 Task: Send an email with the signature Ellie Thompson with the subject 'Job offer' and the message 'Could you please provide a breakdown of the pricing?' from softage.1@softage.net to softage.2@softage.net and softage.3@softage.net with an attached document Risk_management_plan.pdf
Action: Key pressed n
Screenshot: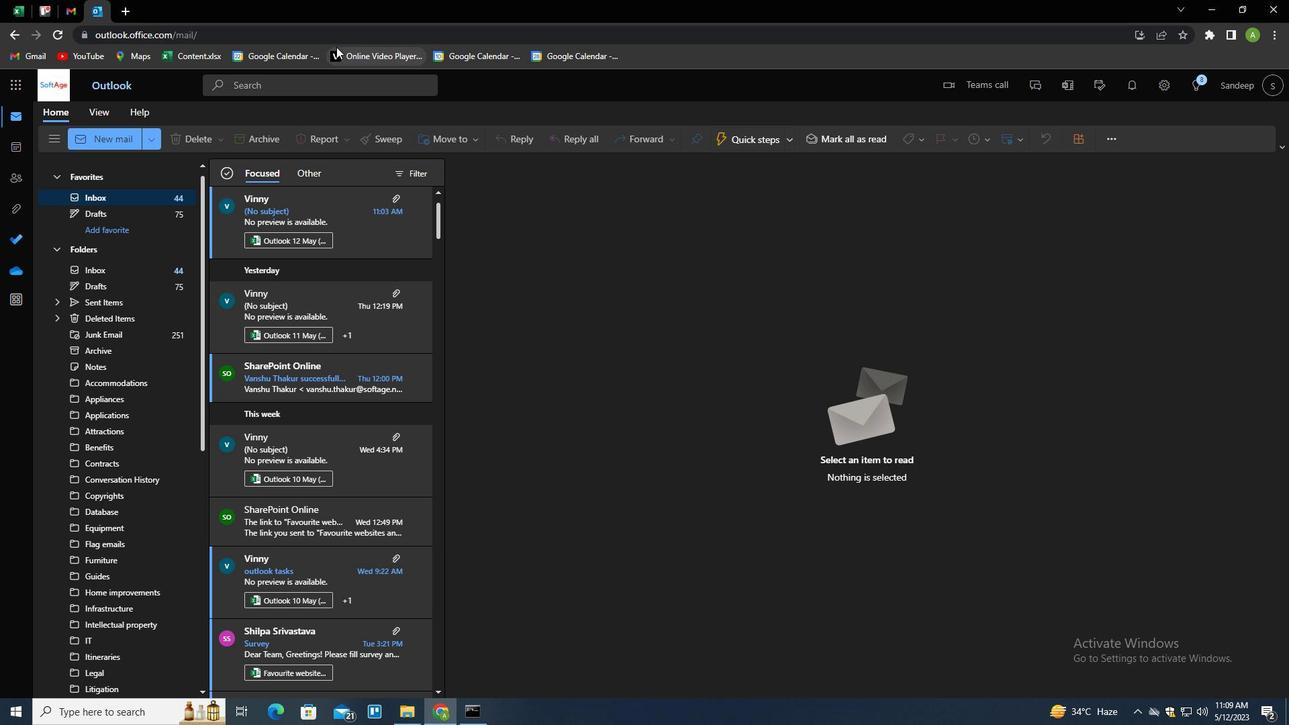 
Action: Mouse moved to (908, 141)
Screenshot: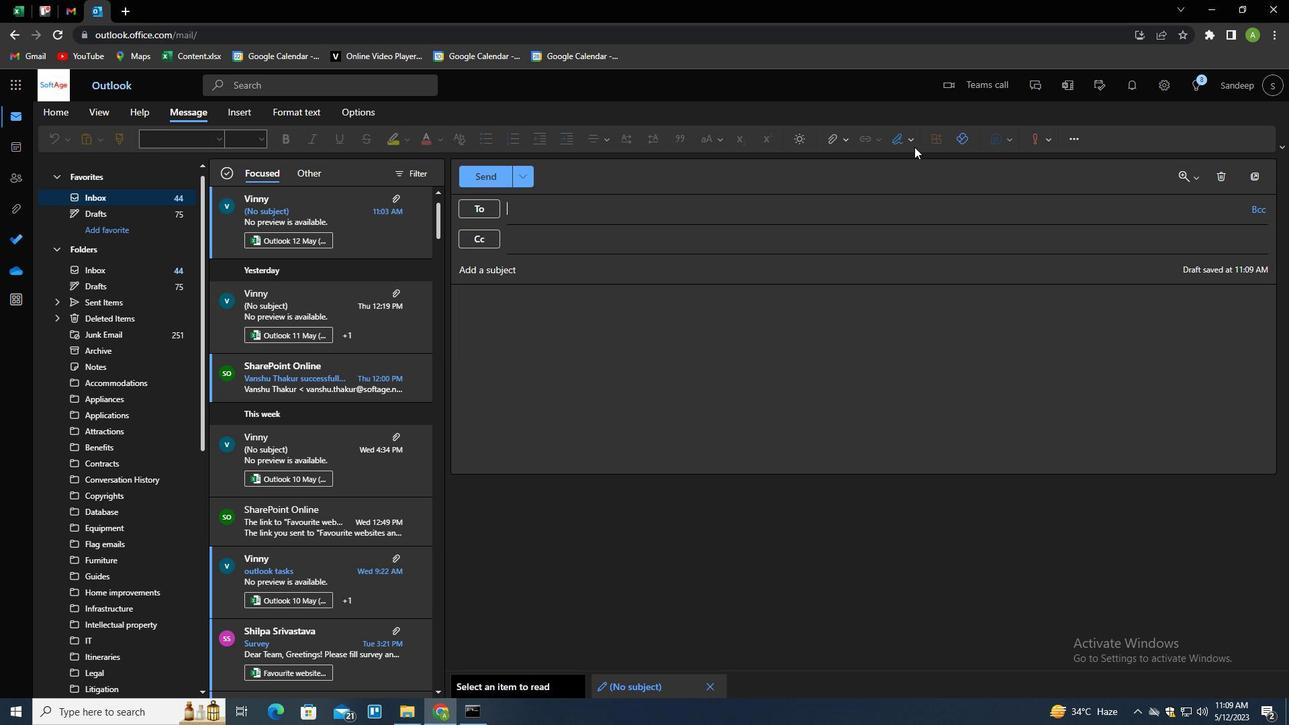 
Action: Mouse pressed left at (908, 141)
Screenshot: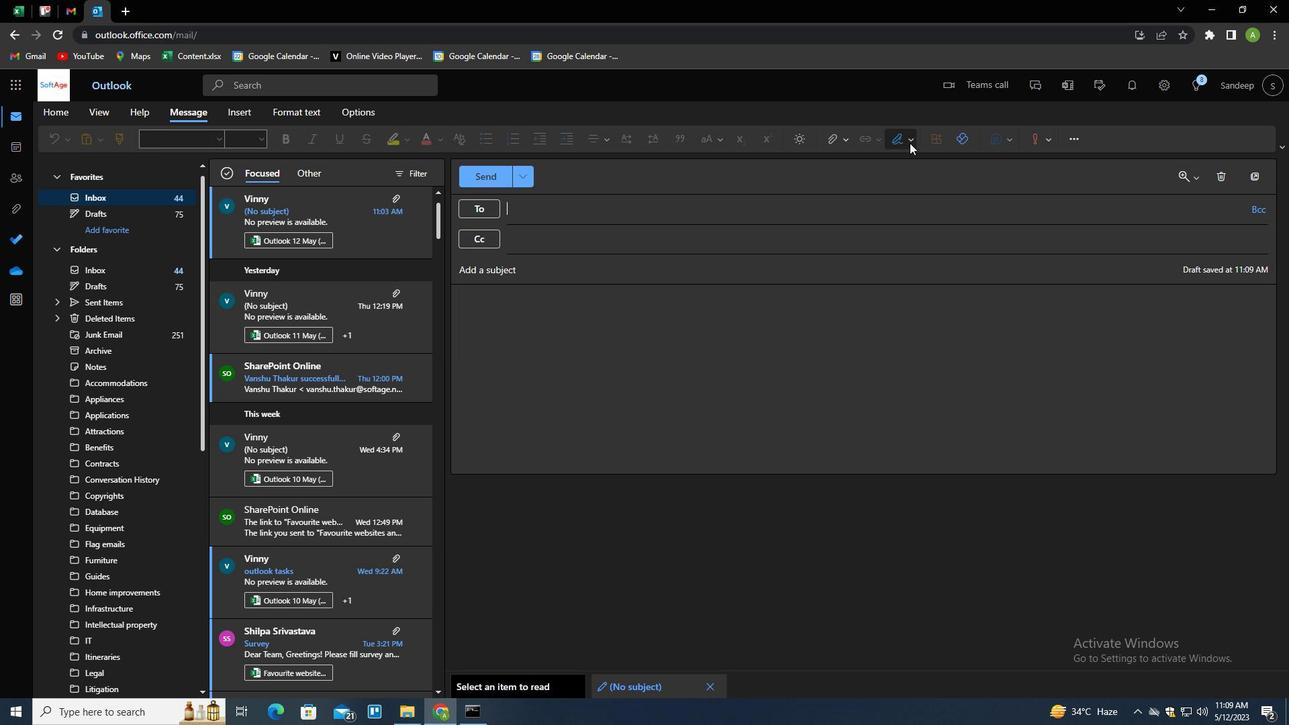 
Action: Mouse moved to (896, 190)
Screenshot: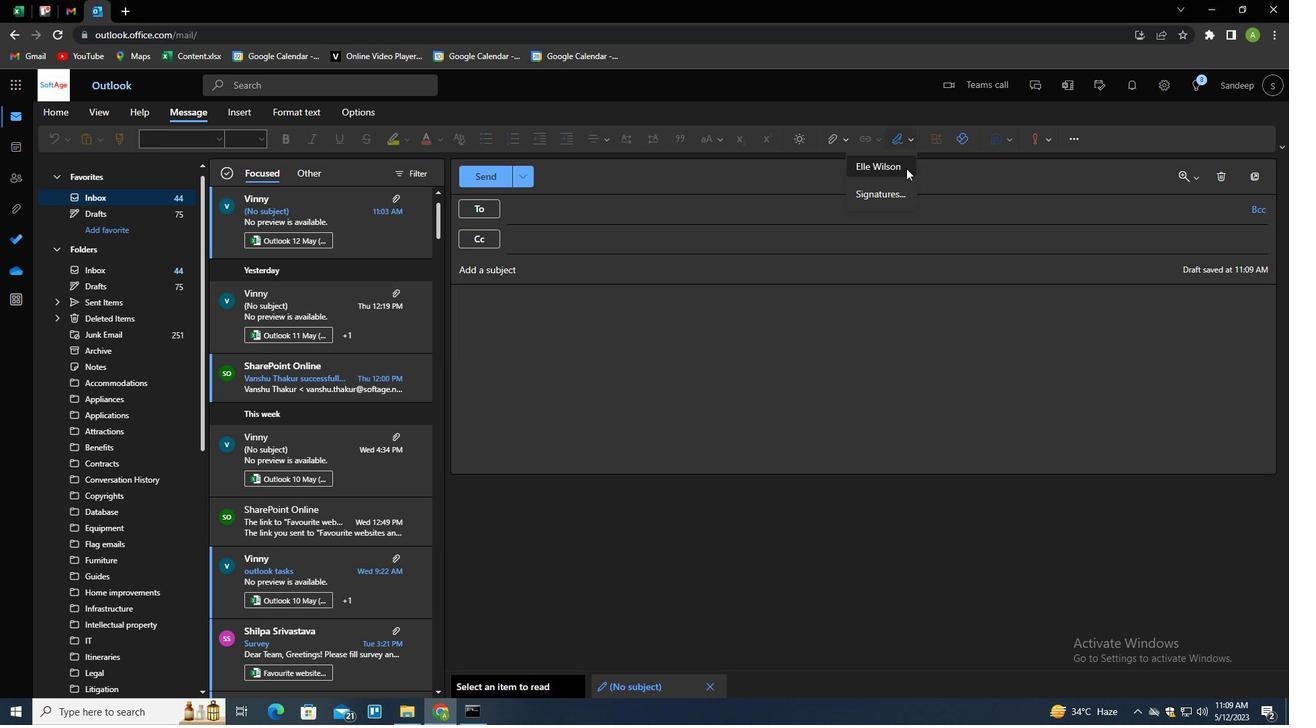 
Action: Mouse pressed left at (896, 190)
Screenshot: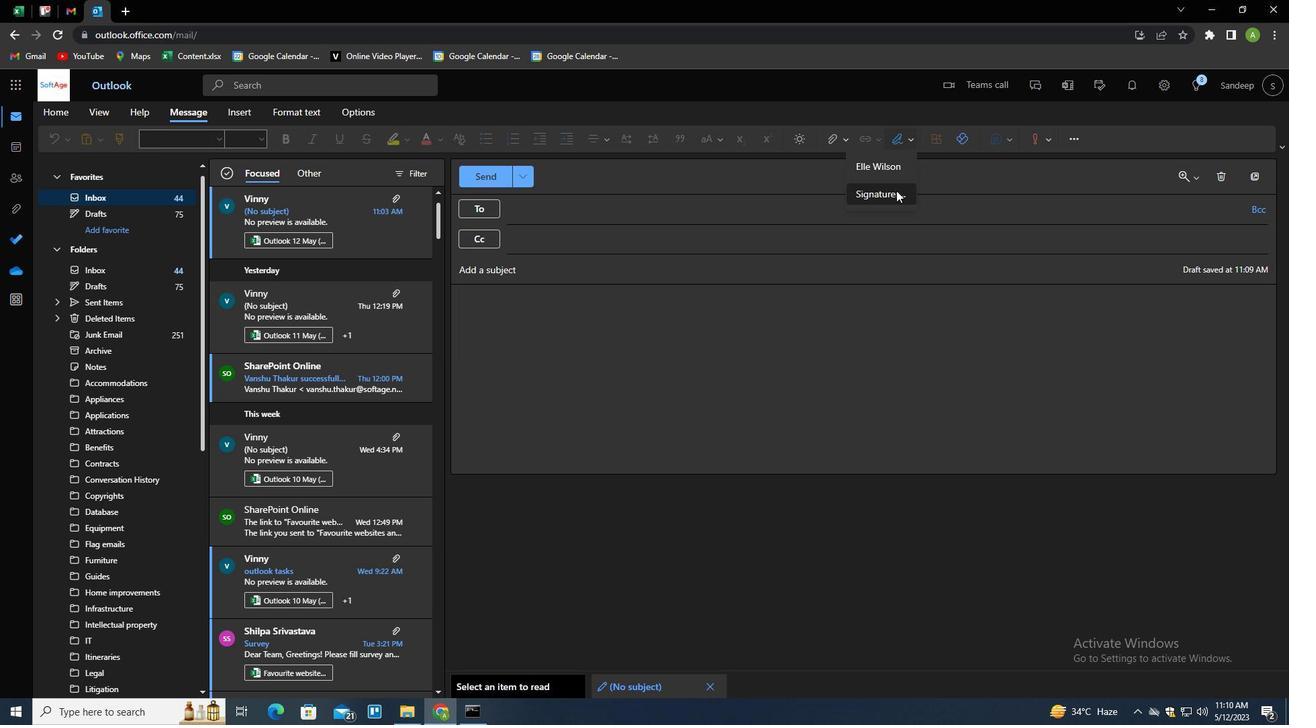 
Action: Mouse moved to (916, 249)
Screenshot: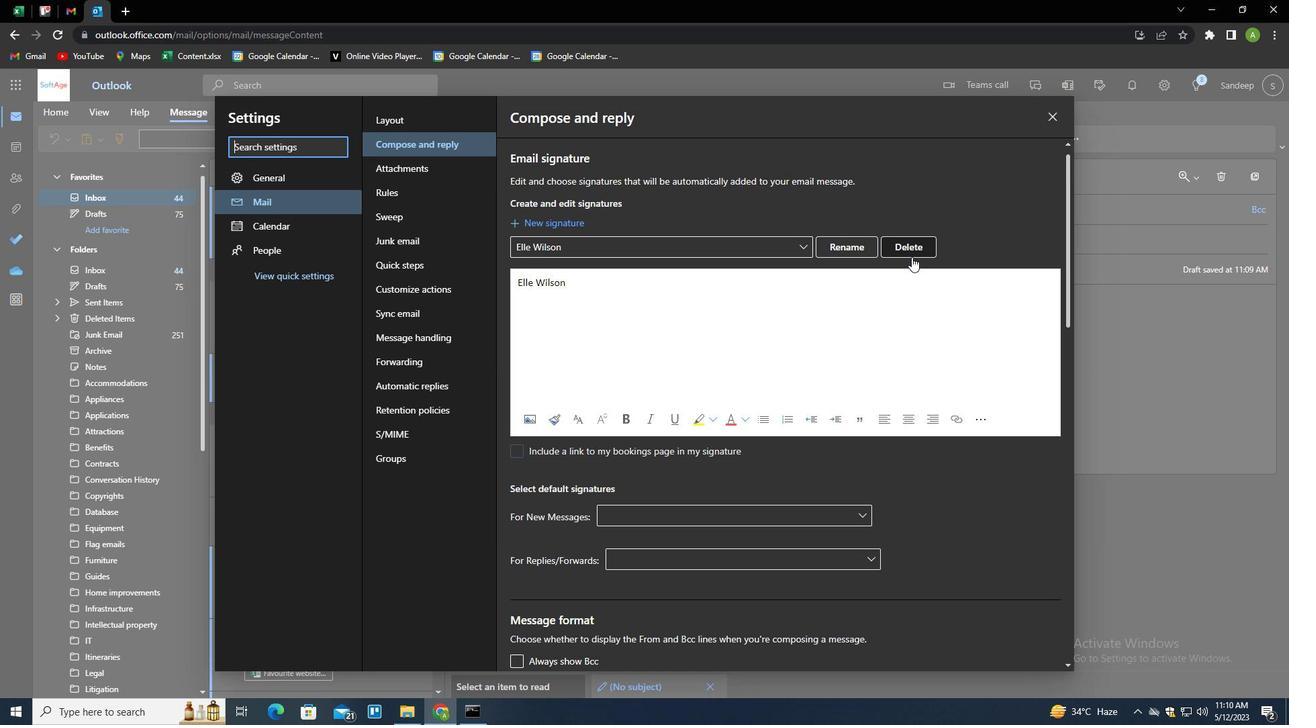 
Action: Mouse pressed left at (916, 249)
Screenshot: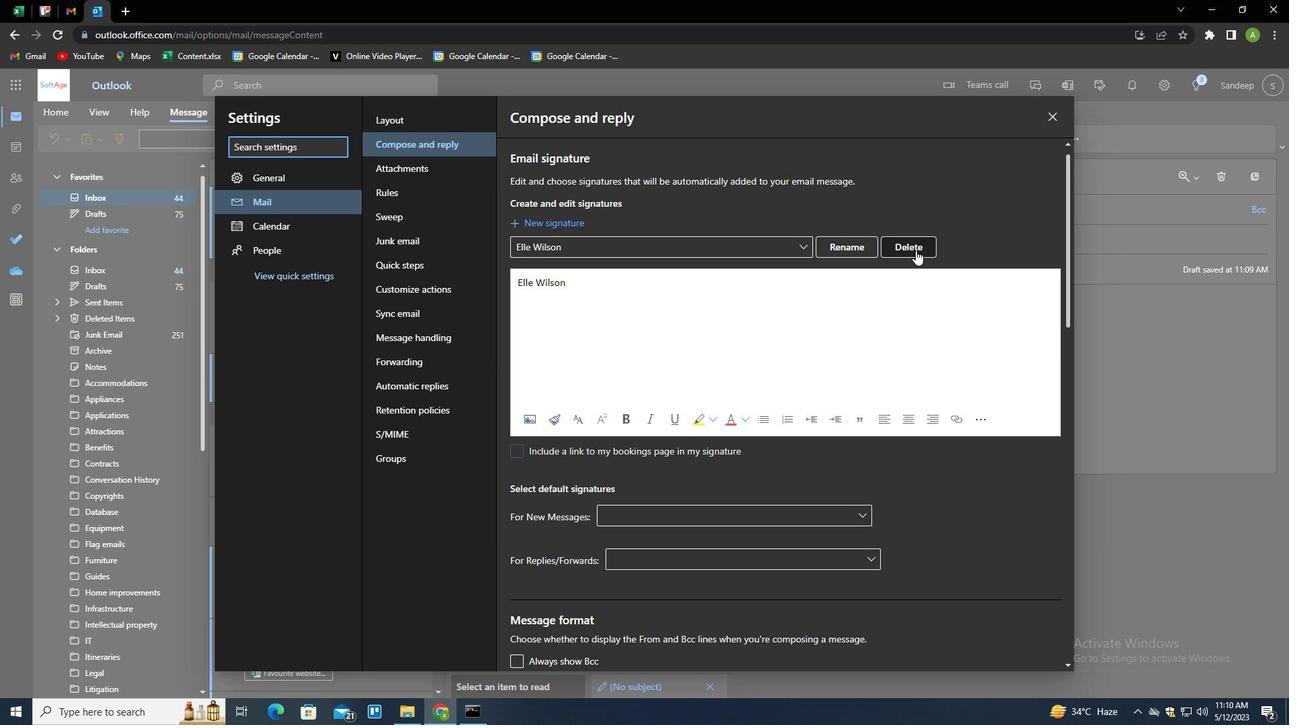 
Action: Mouse moved to (904, 247)
Screenshot: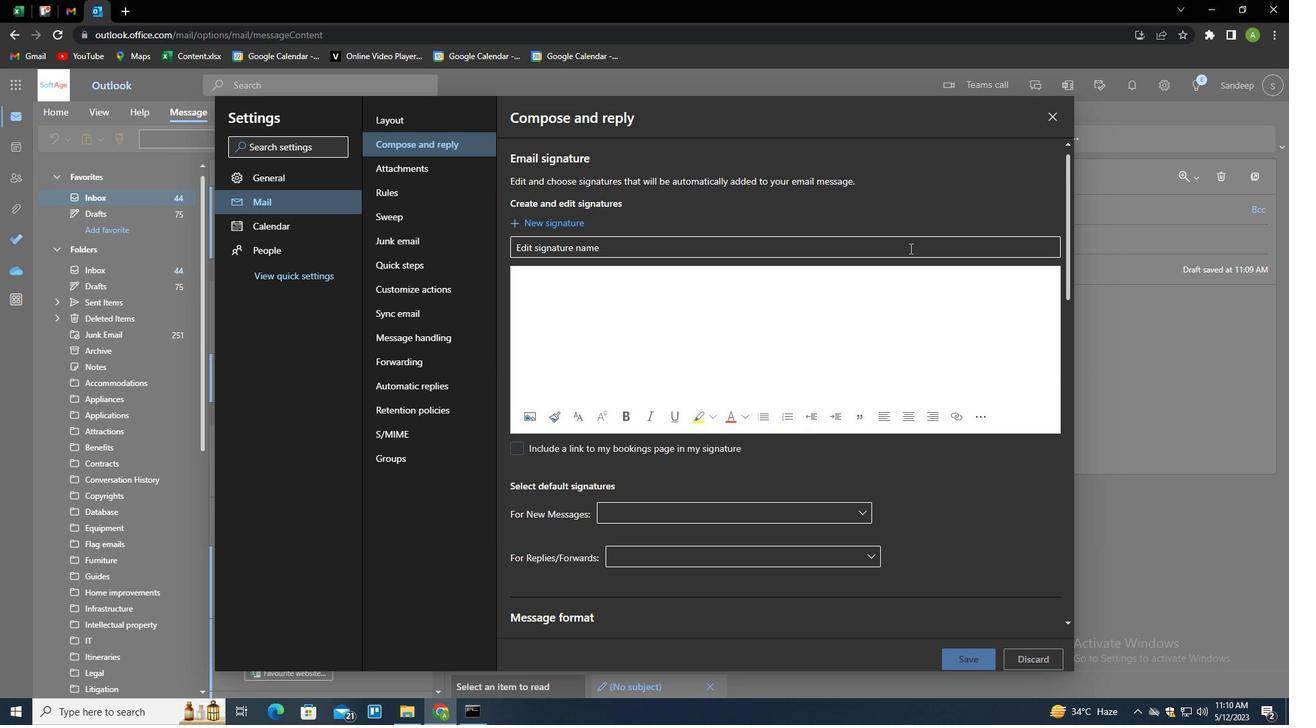 
Action: Mouse pressed left at (904, 247)
Screenshot: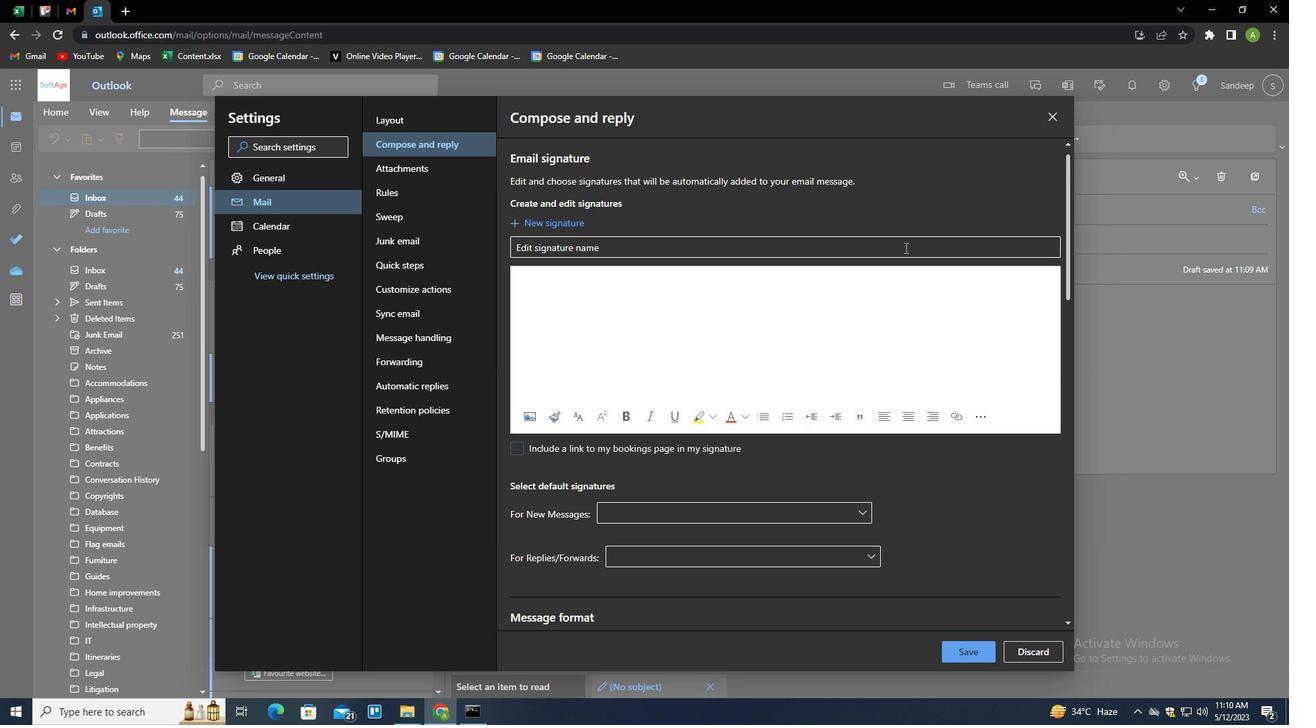 
Action: Key pressed <Key.shift>ELLIE<Key.space><Key.shift>THOP<Key.backspace>MPSON<Key.tab><Key.shift>ELLIE<Key.space><Key.shift>THOMPSON
Screenshot: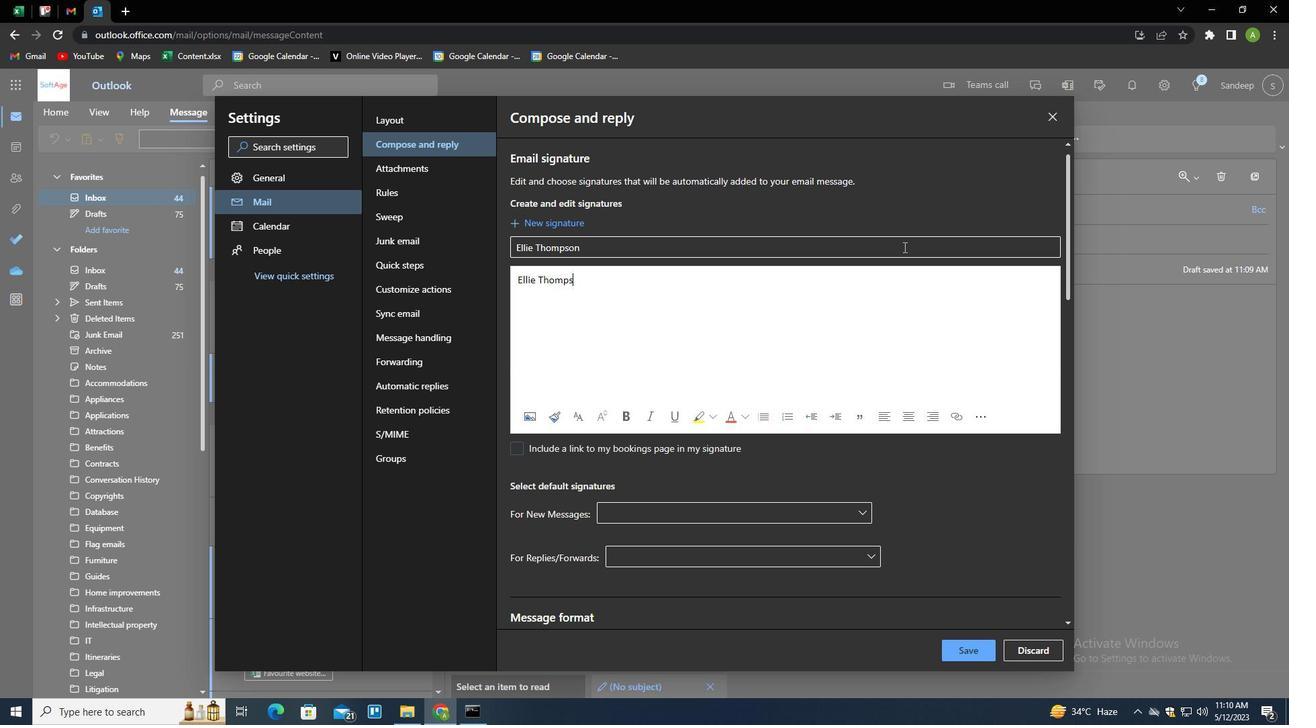 
Action: Mouse moved to (970, 650)
Screenshot: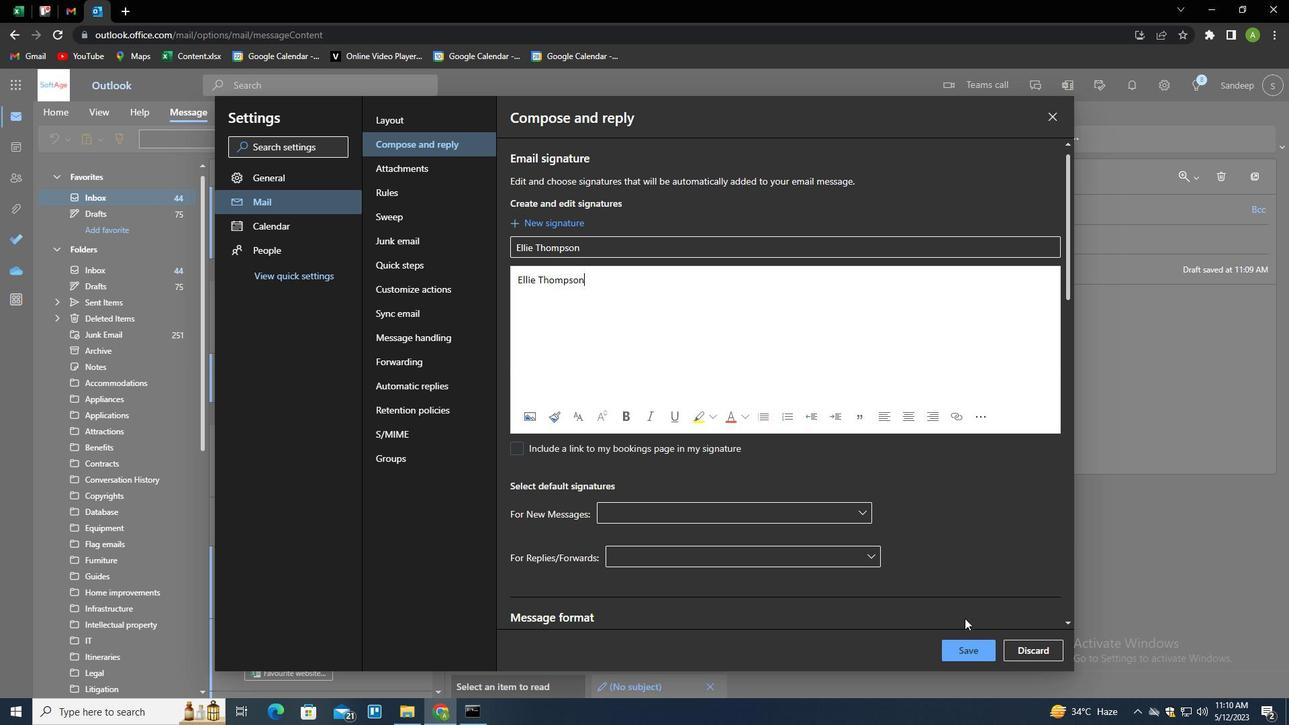 
Action: Mouse pressed left at (970, 650)
Screenshot: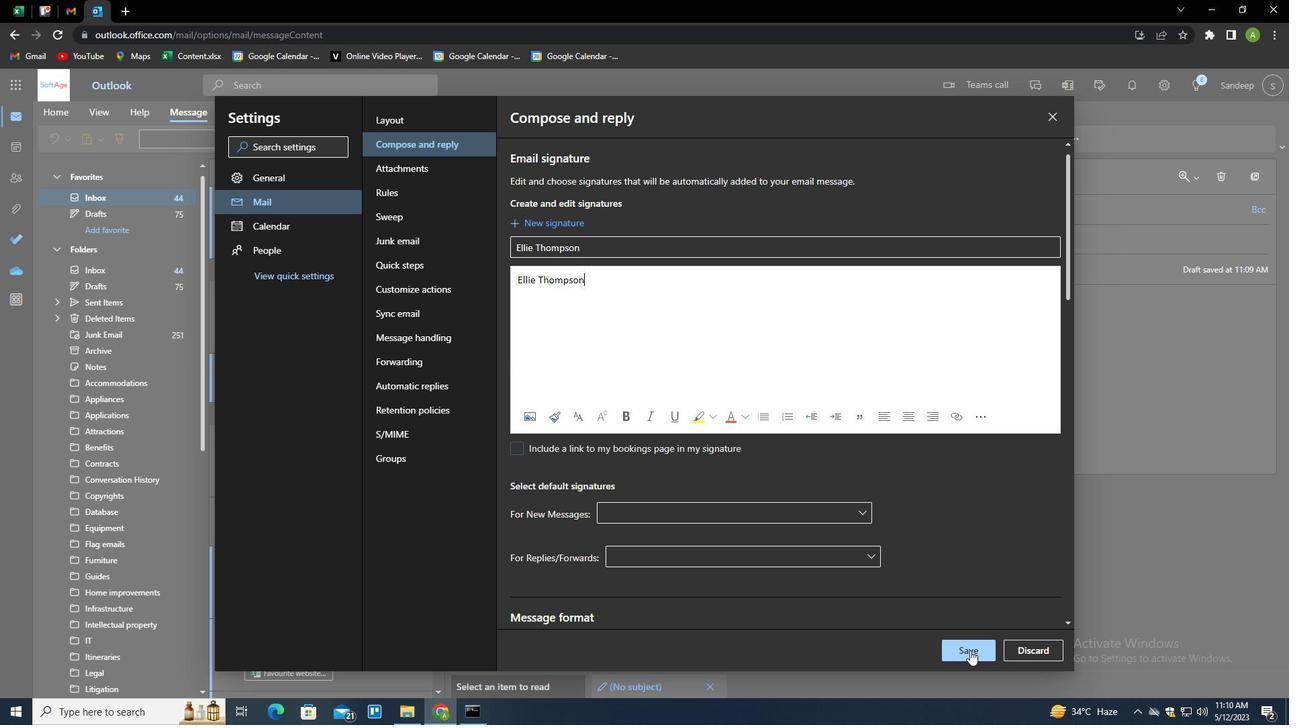 
Action: Mouse moved to (1161, 370)
Screenshot: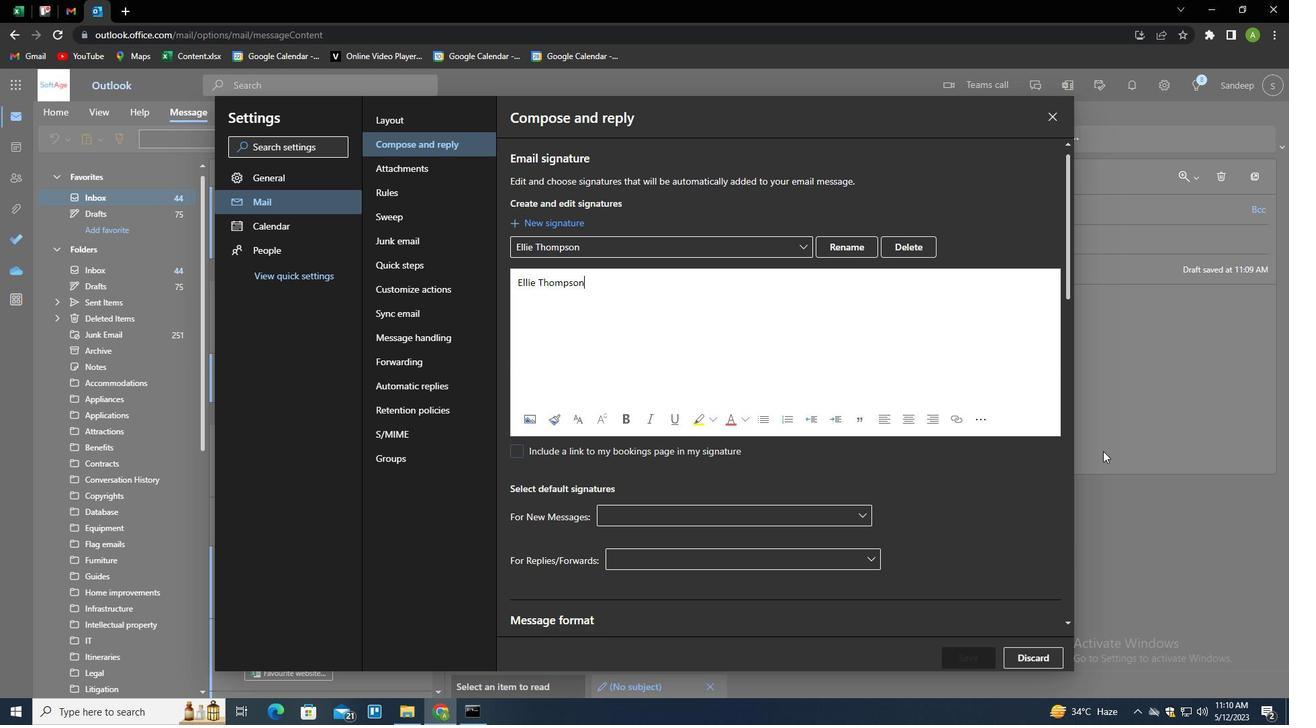
Action: Mouse pressed left at (1161, 370)
Screenshot: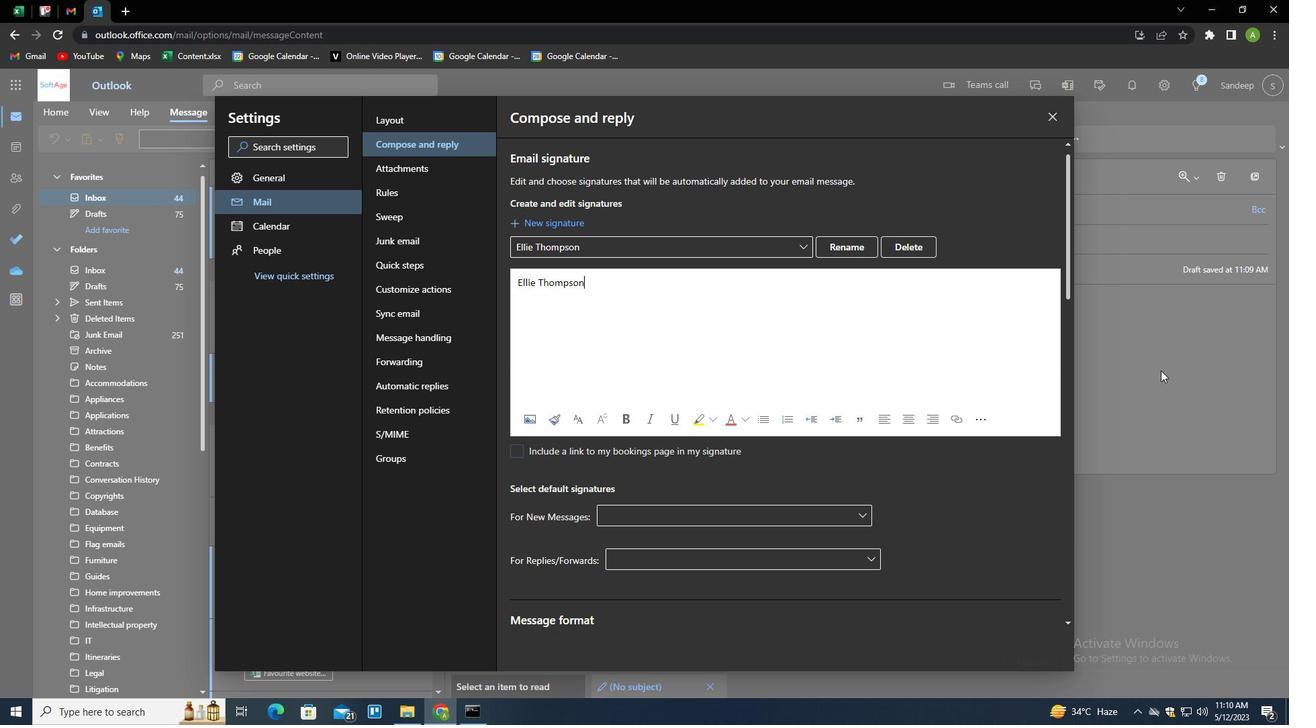 
Action: Mouse moved to (905, 142)
Screenshot: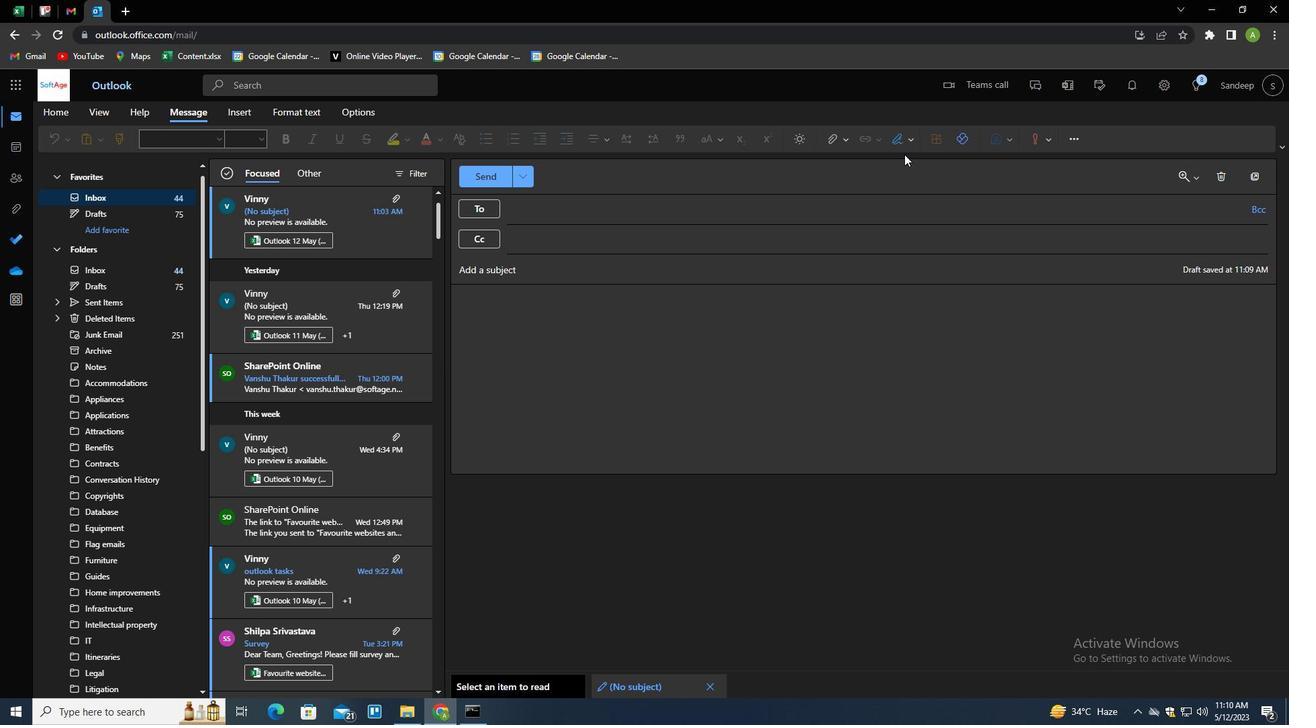 
Action: Mouse pressed left at (905, 142)
Screenshot: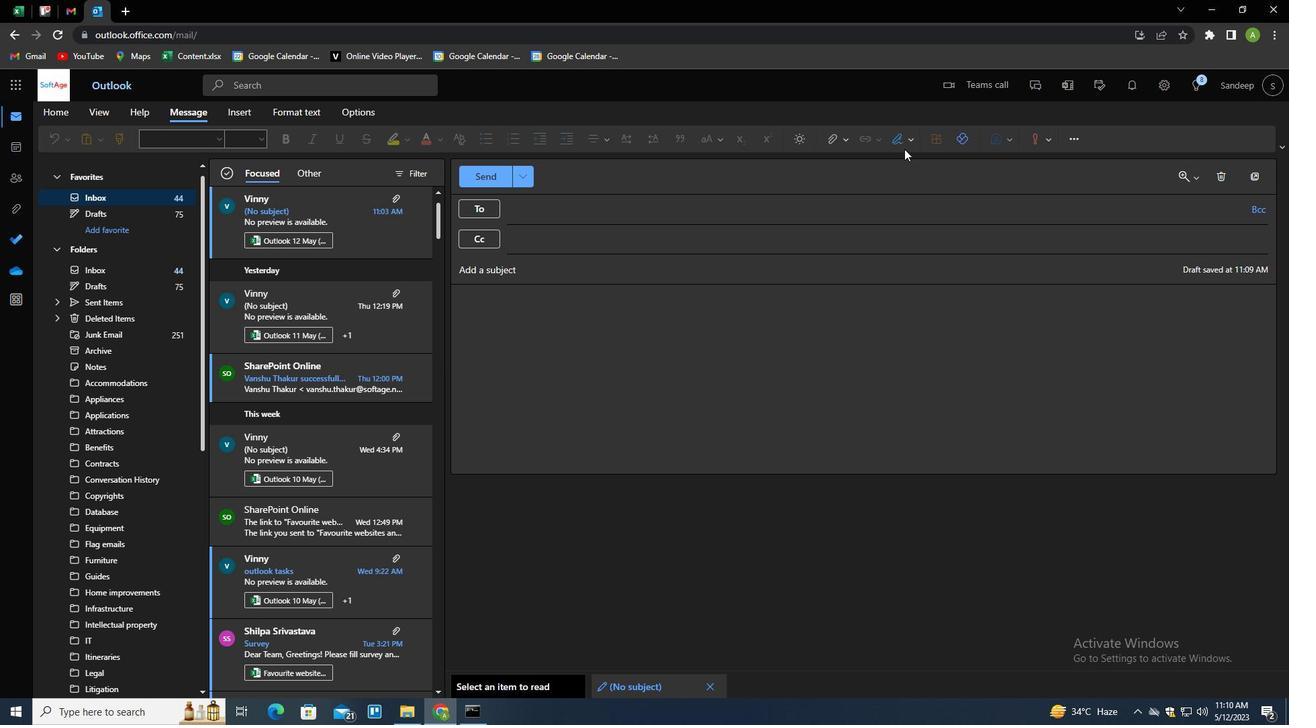 
Action: Mouse moved to (899, 162)
Screenshot: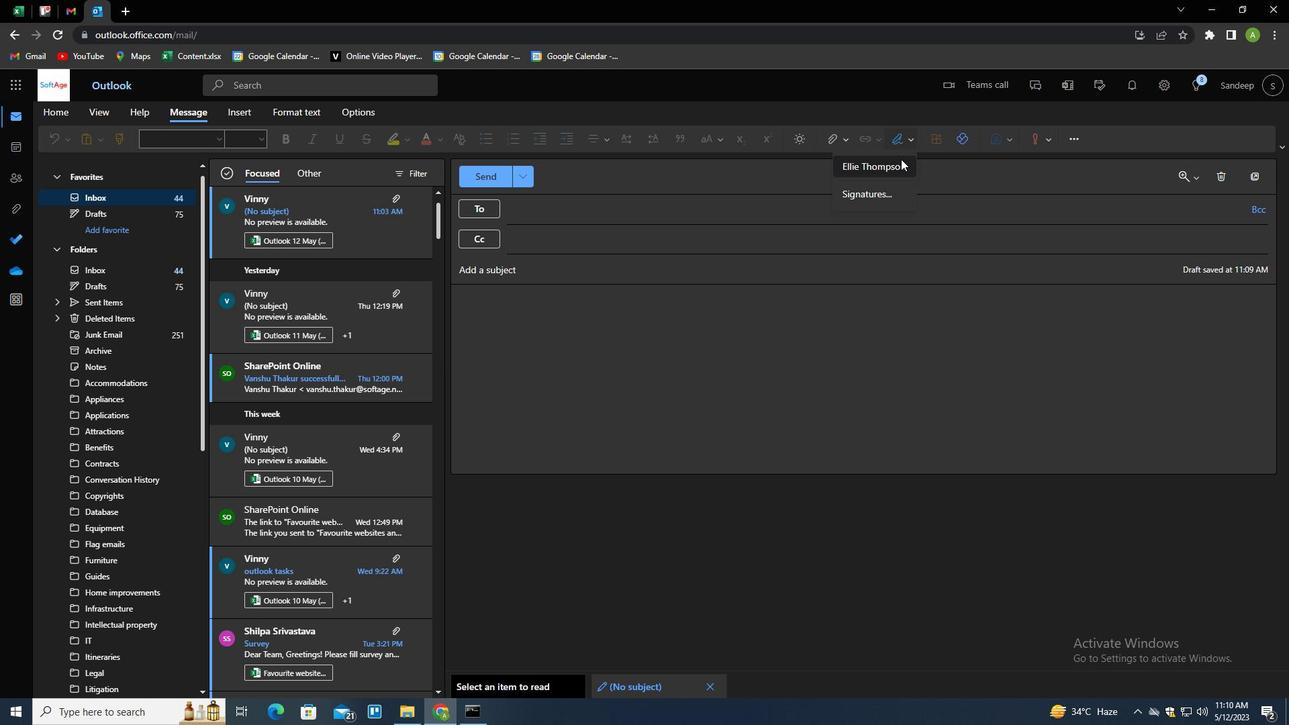 
Action: Mouse pressed left at (899, 162)
Screenshot: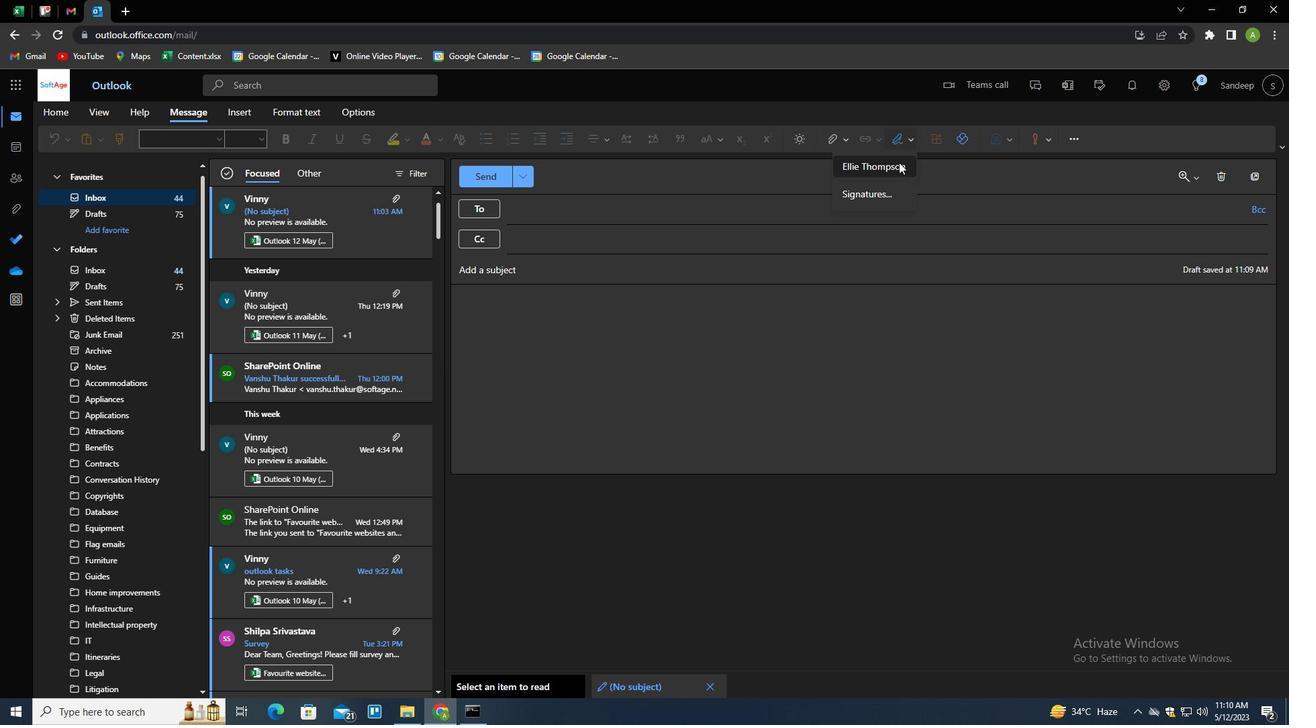 
Action: Mouse moved to (654, 274)
Screenshot: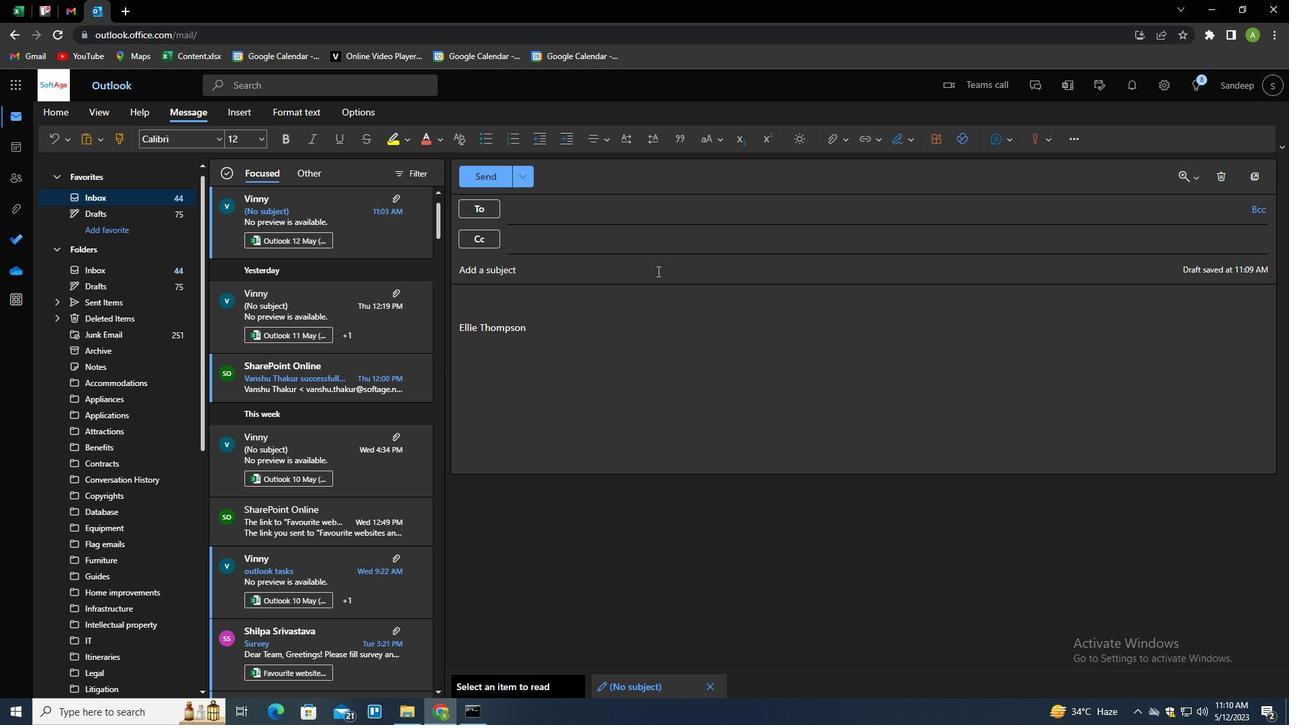 
Action: Mouse pressed left at (654, 274)
Screenshot: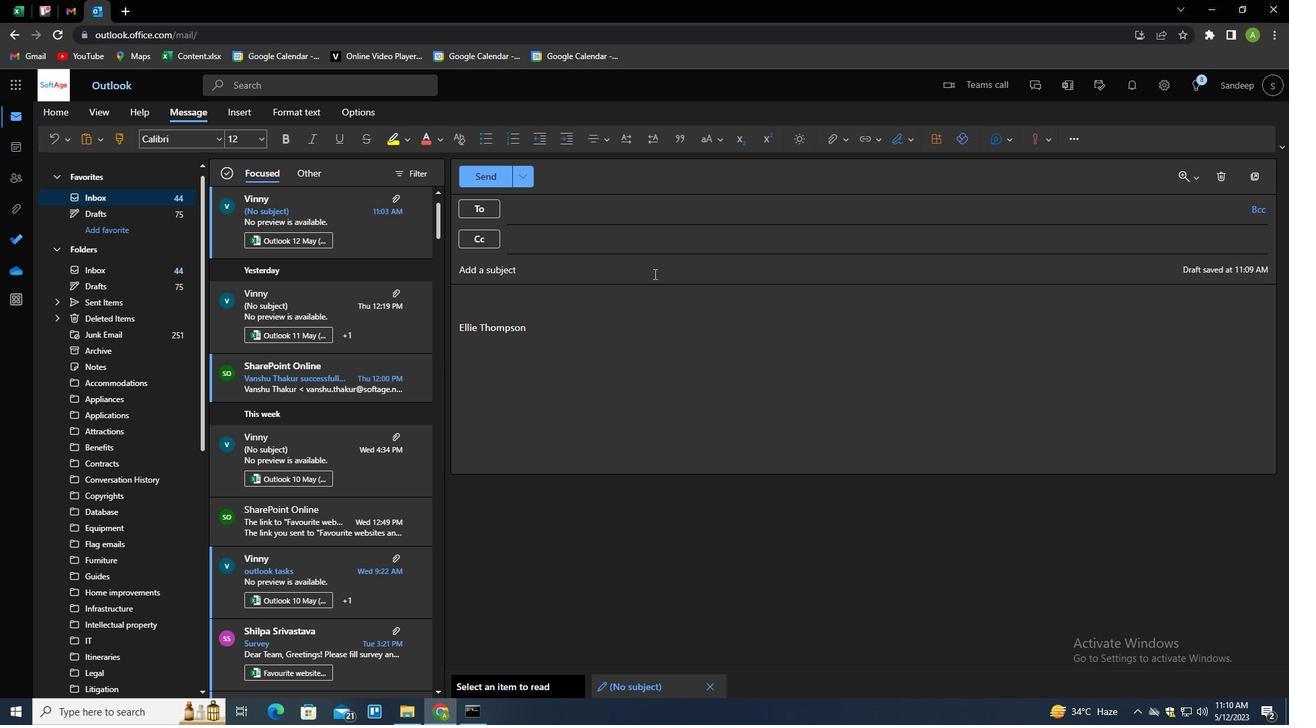 
Action: Mouse moved to (659, 274)
Screenshot: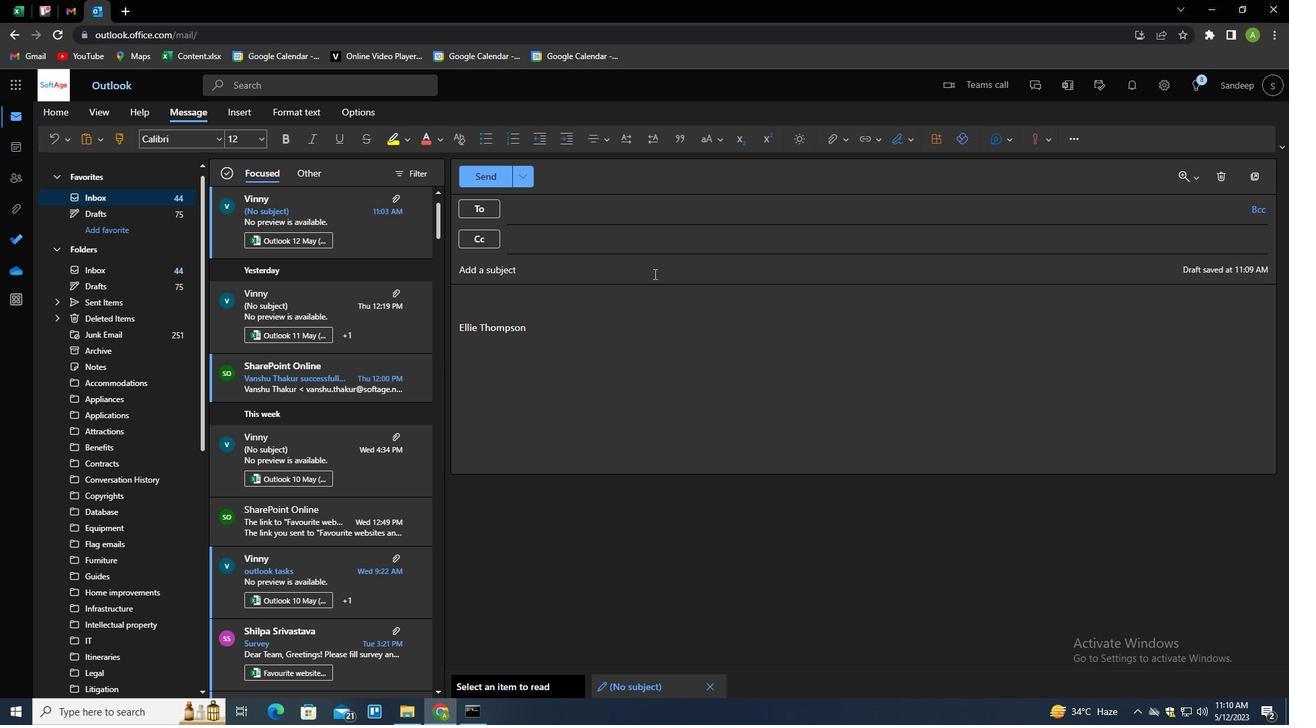 
Action: Key pressed <Key.shift>JOB<Key.space>OFFER
Screenshot: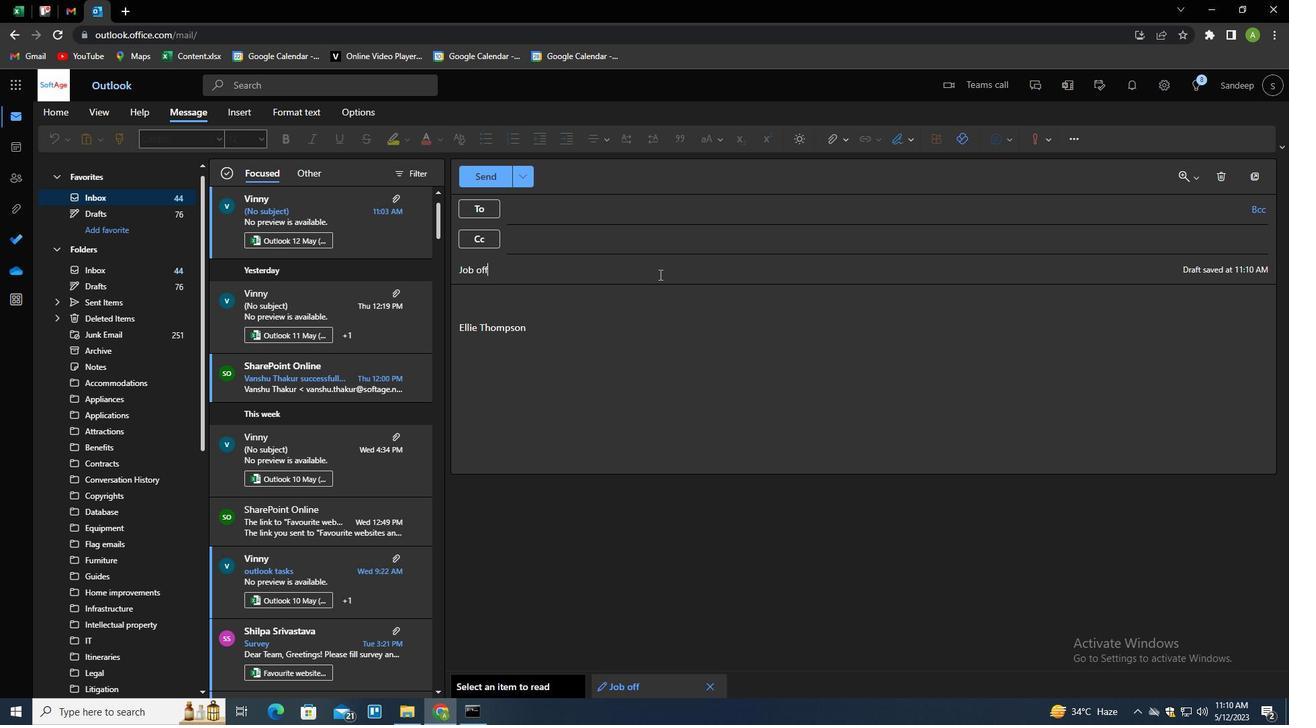 
Action: Mouse moved to (658, 270)
Screenshot: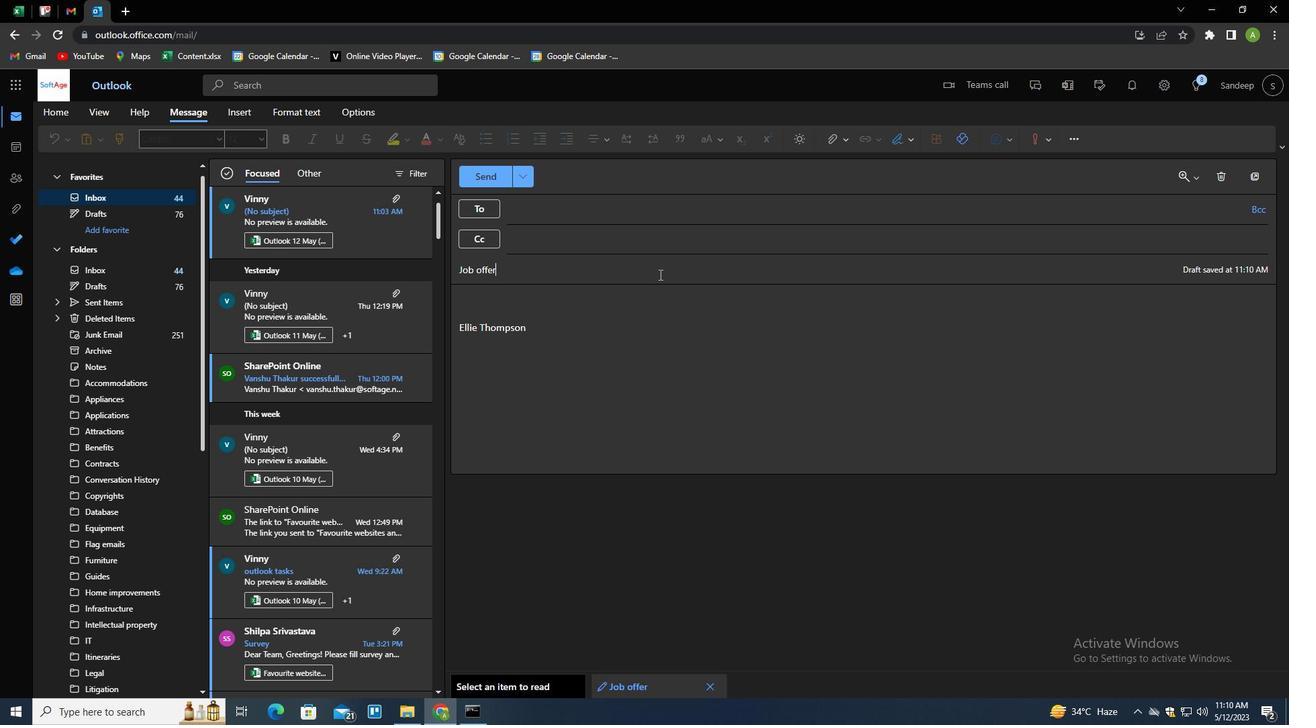 
Action: Key pressed <Key.tab><Key.shift>COULD<Key.space>
Screenshot: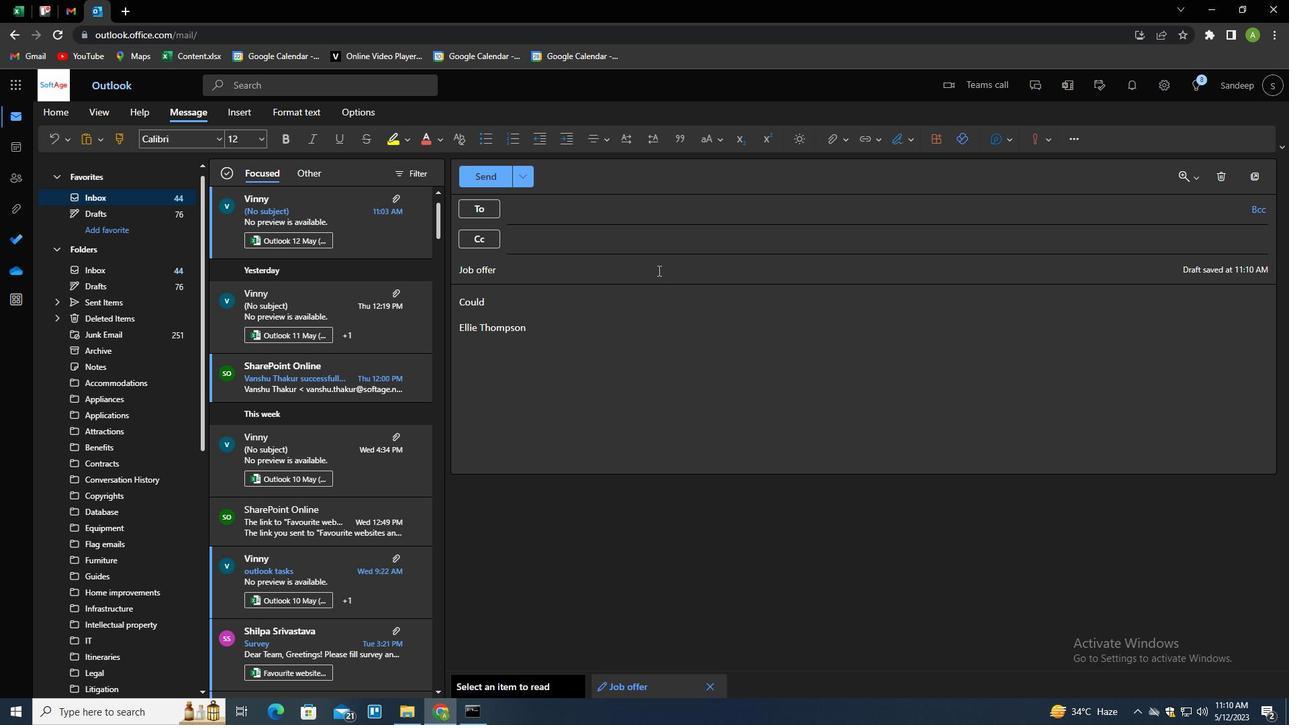 
Action: Mouse moved to (645, 269)
Screenshot: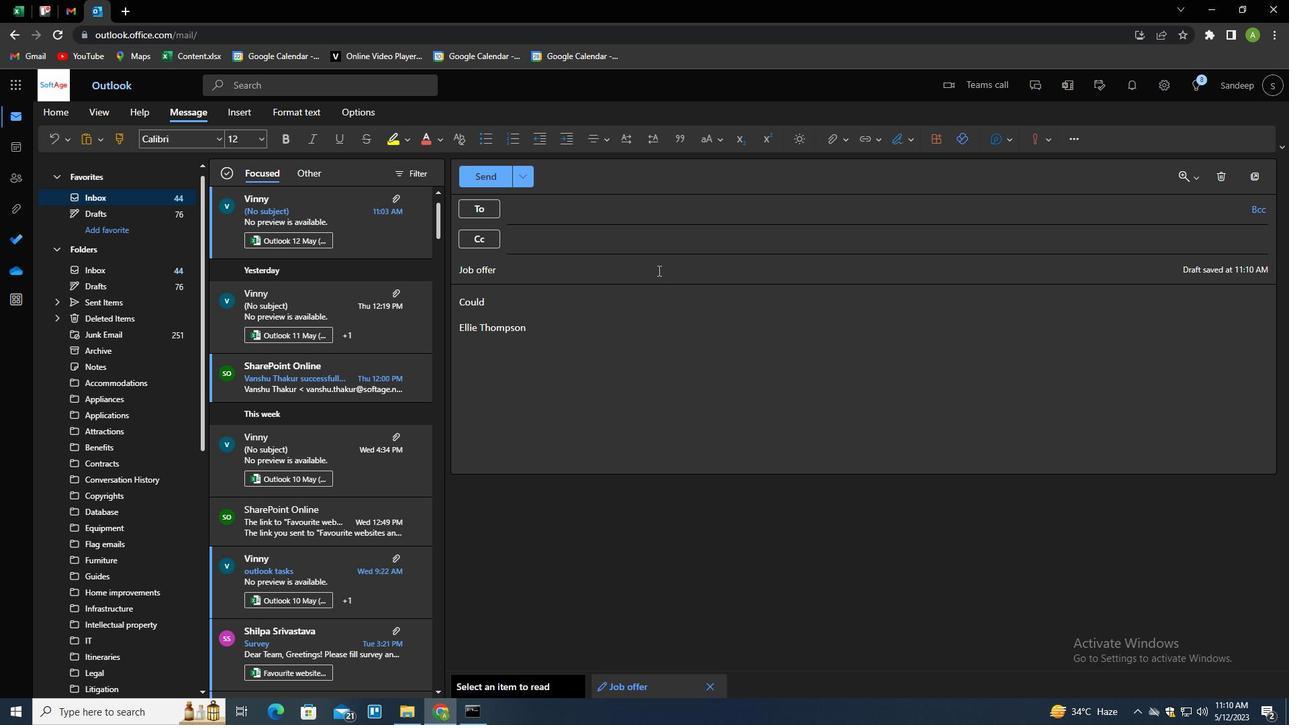 
Action: Mouse pressed right at (645, 269)
Screenshot: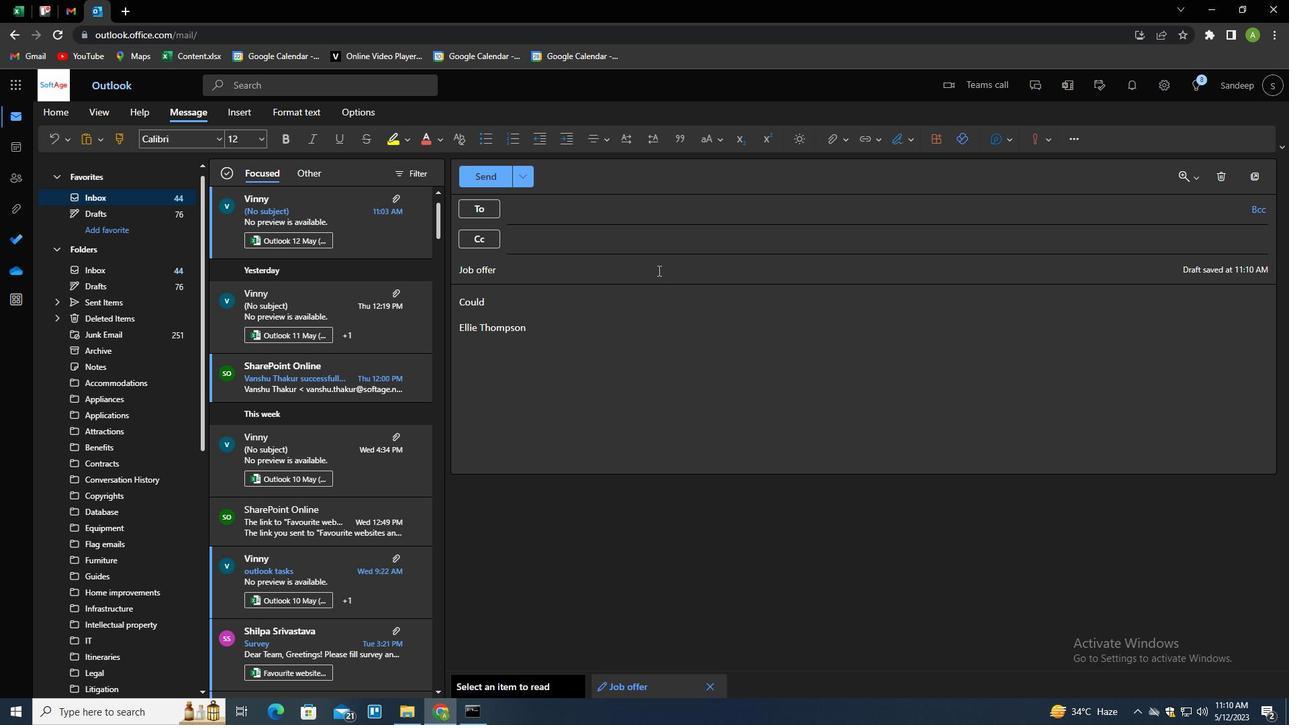 
Action: Mouse moved to (569, 322)
Screenshot: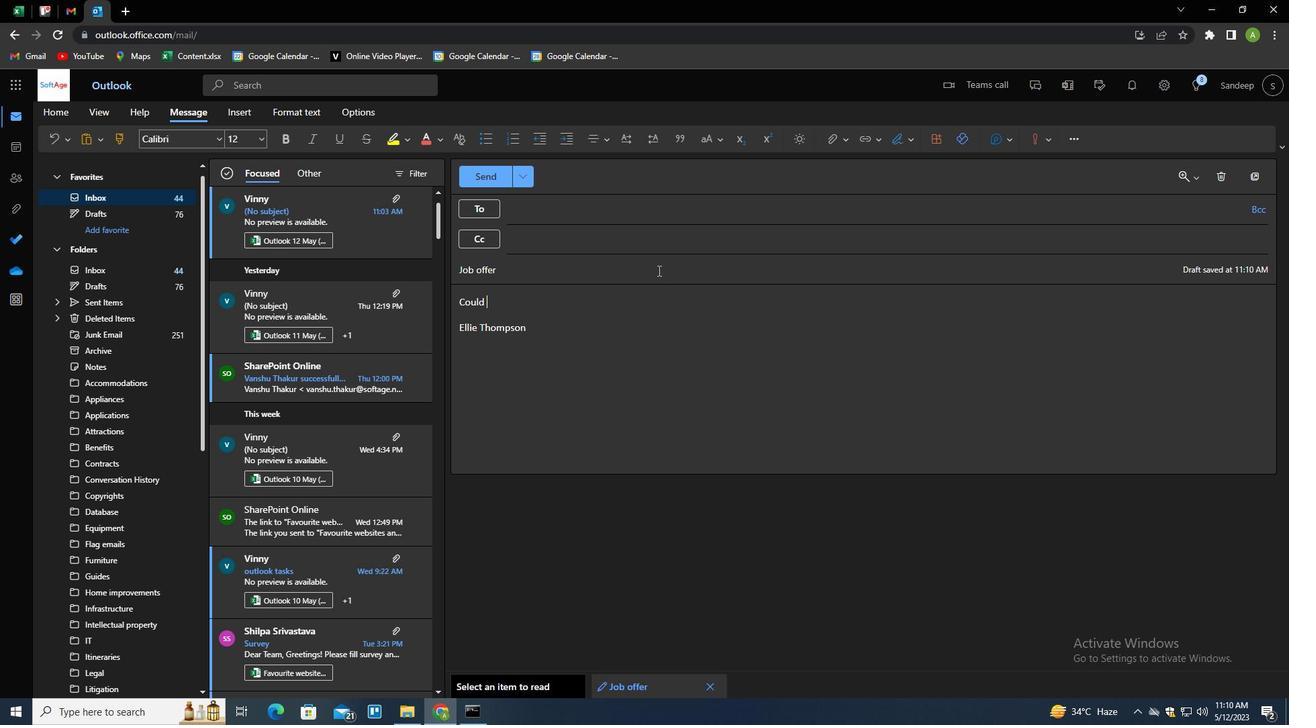 
Action: Key pressed YO
Screenshot: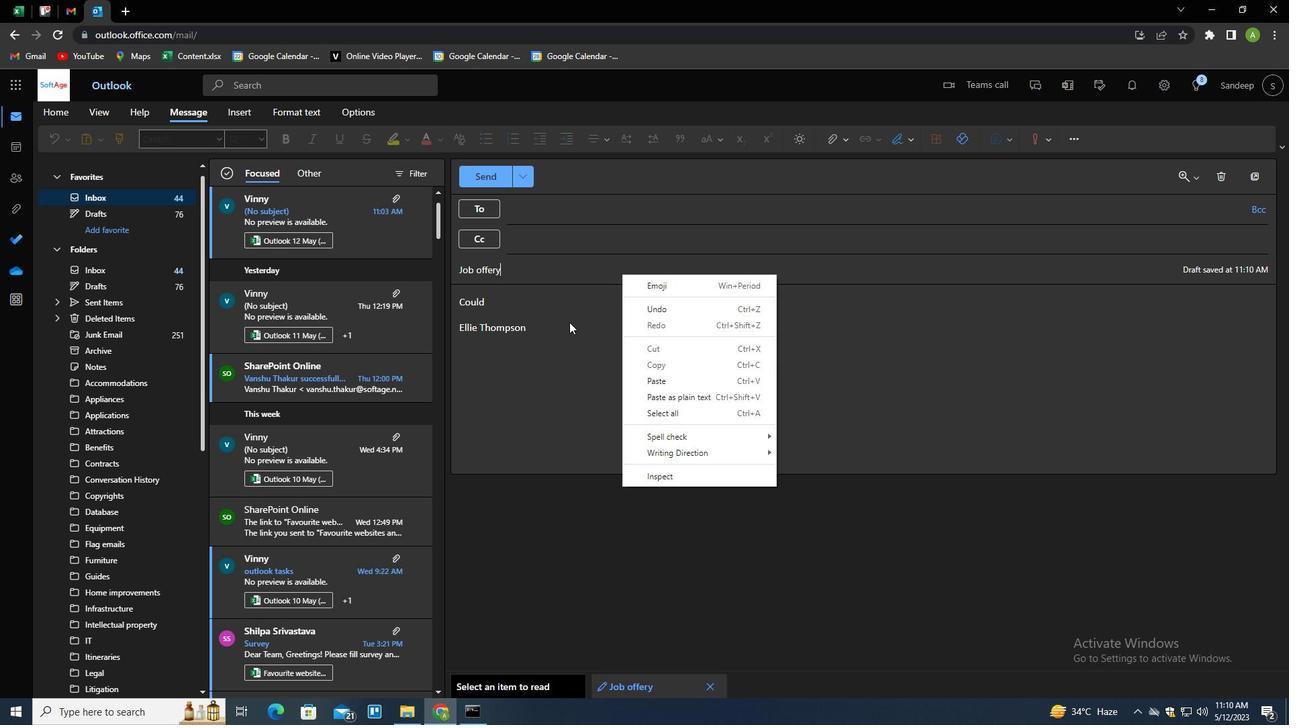 
Action: Mouse moved to (538, 304)
Screenshot: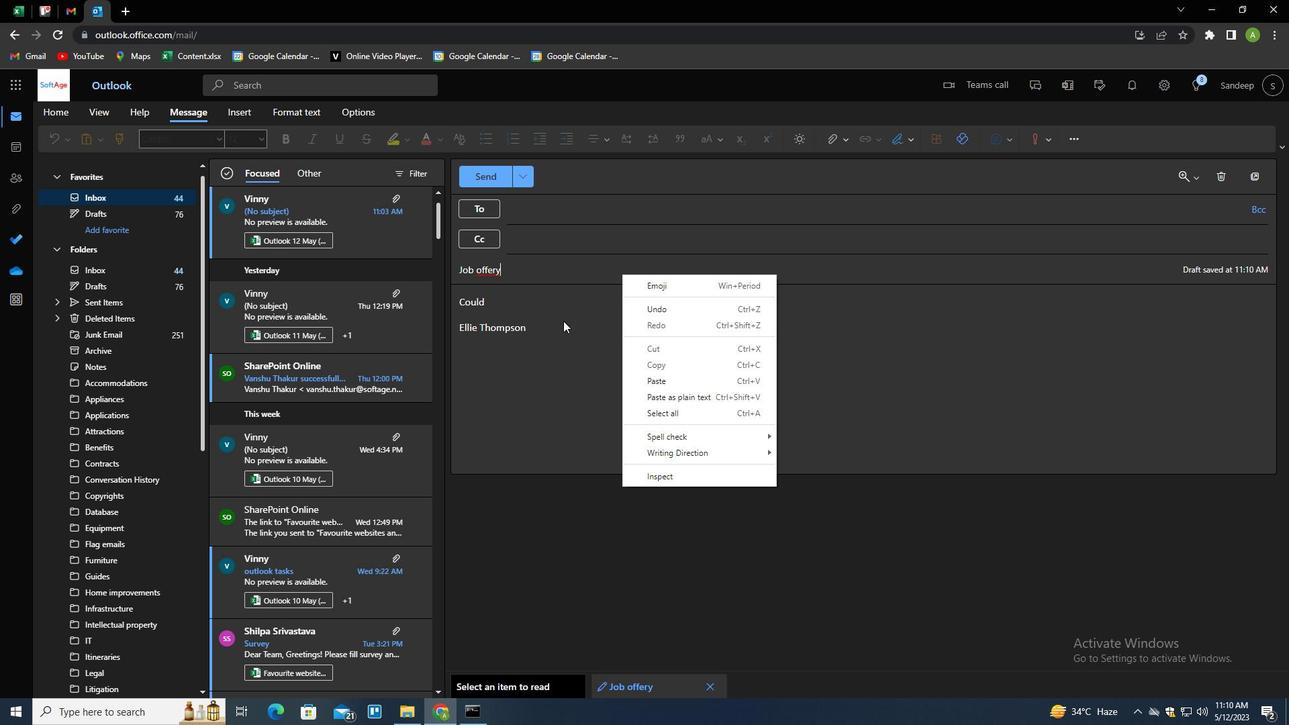 
Action: Mouse pressed left at (538, 304)
Screenshot: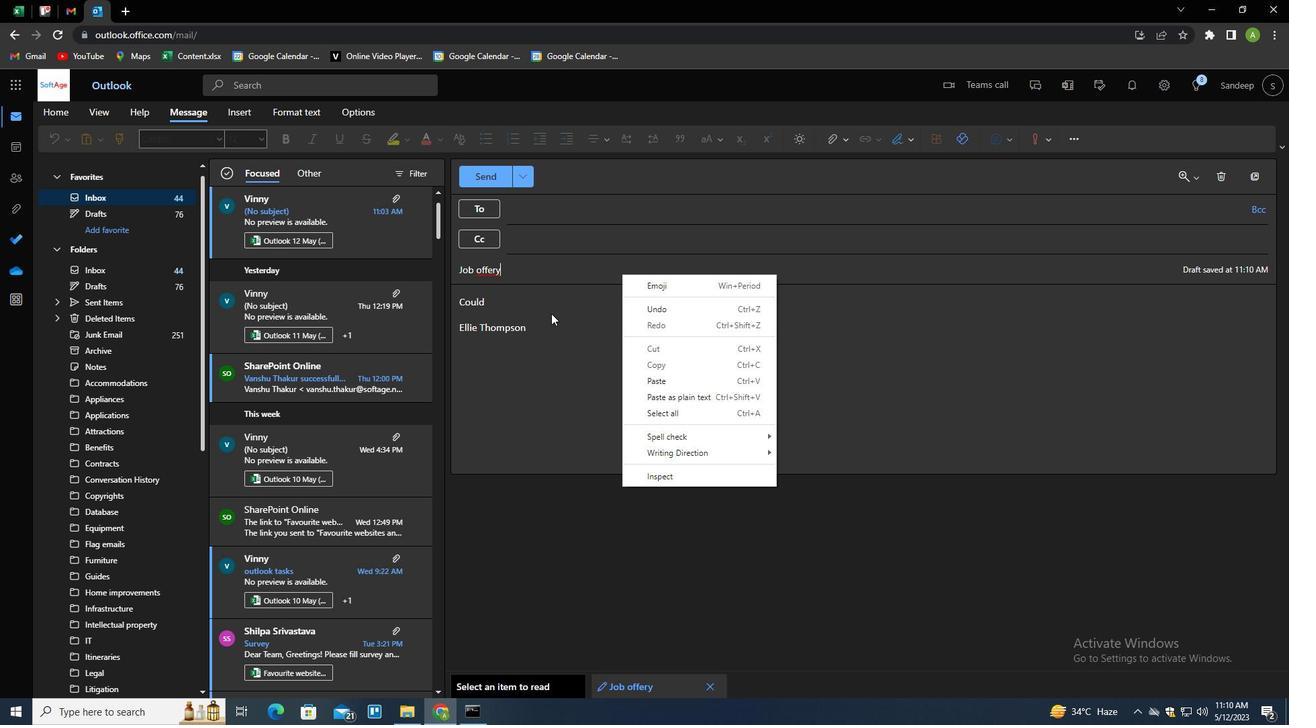 
Action: Mouse moved to (543, 276)
Screenshot: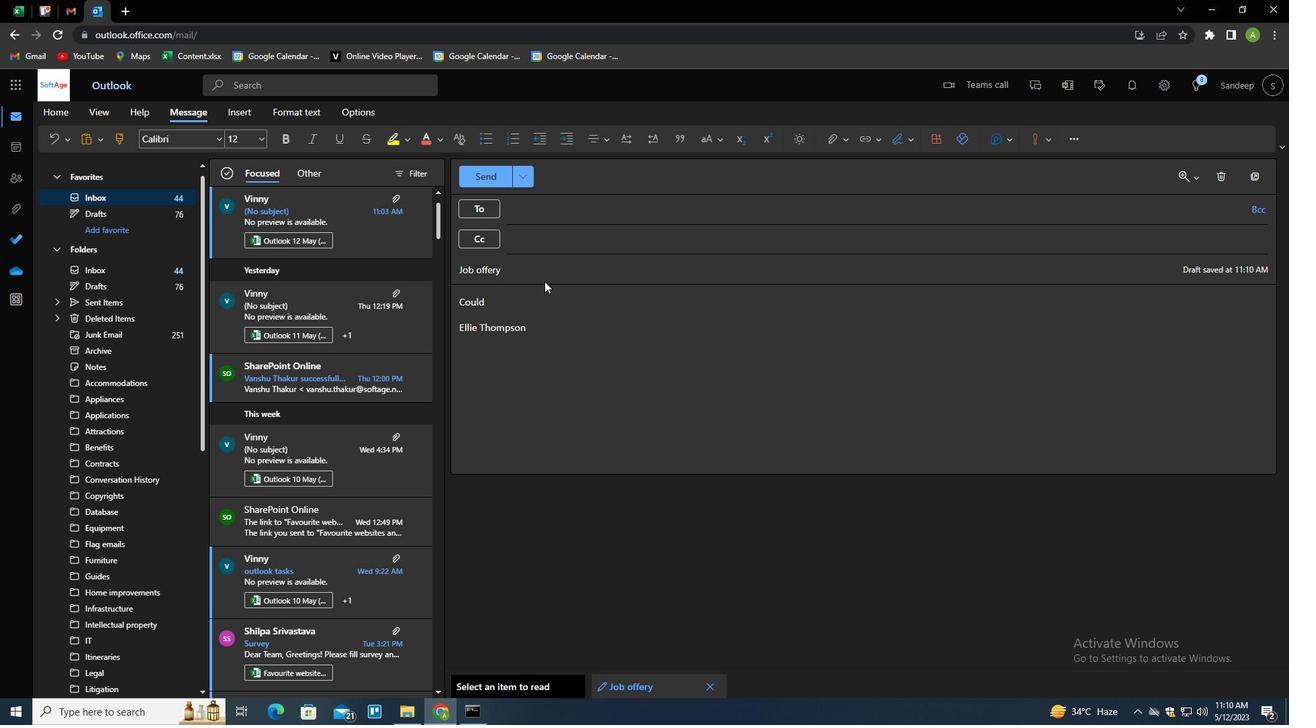 
Action: Mouse pressed left at (543, 276)
Screenshot: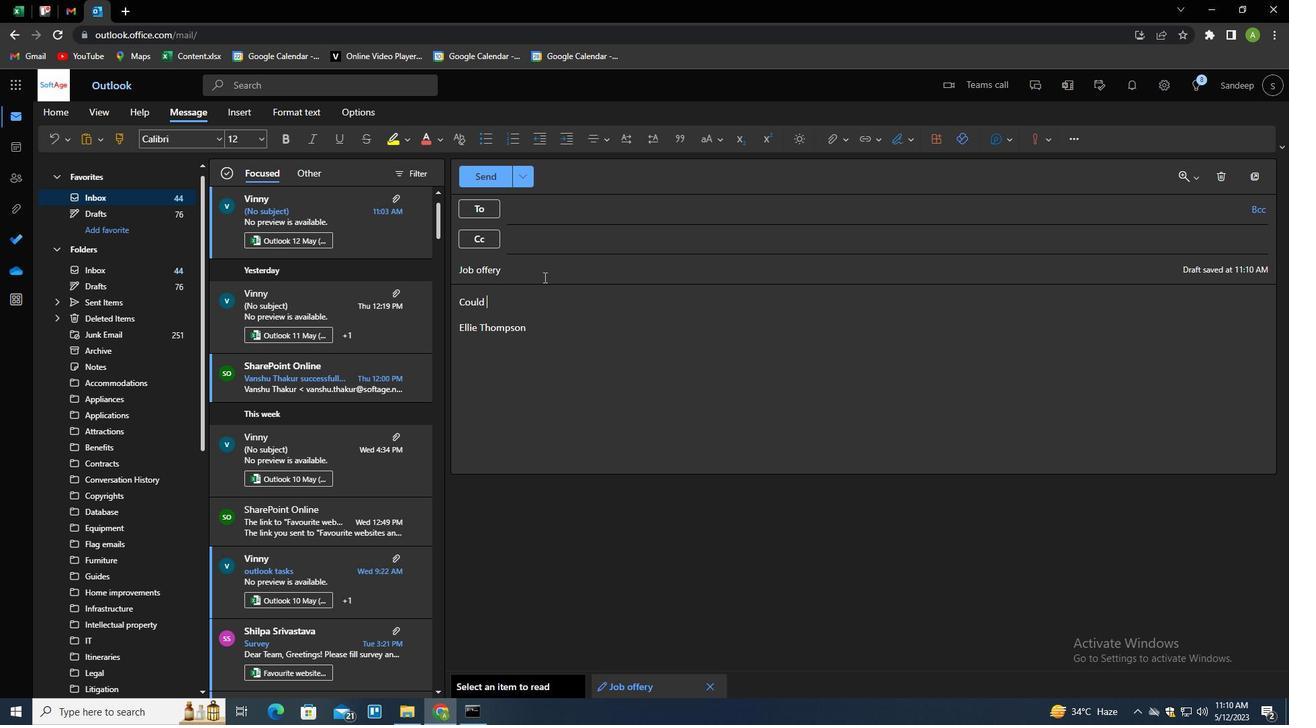 
Action: Key pressed <Key.backspace>
Screenshot: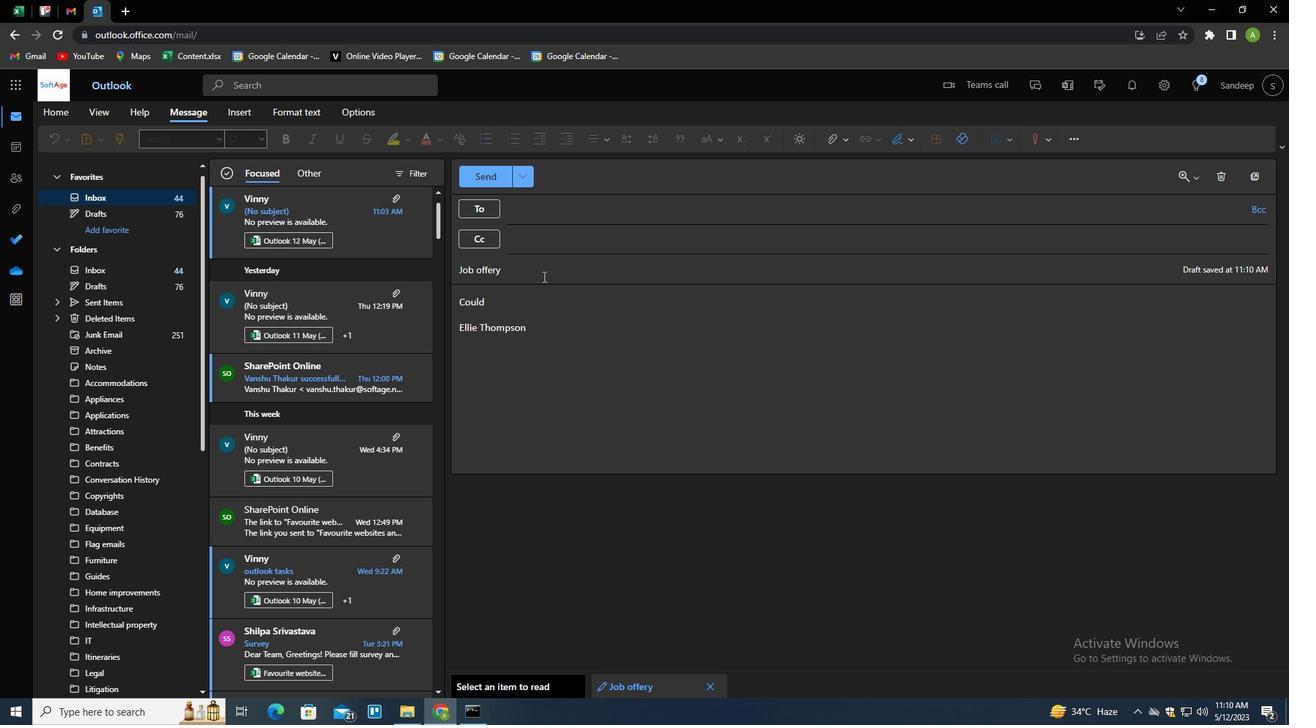 
Action: Mouse moved to (513, 300)
Screenshot: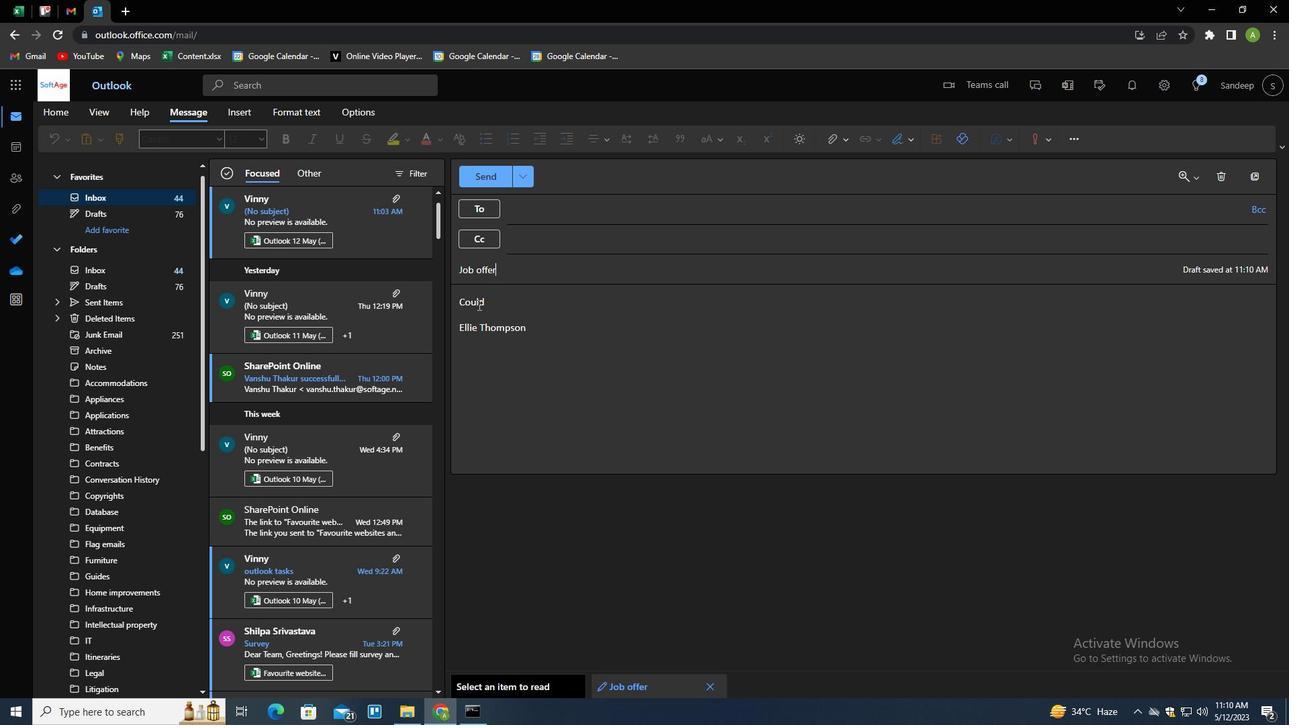 
Action: Mouse pressed left at (513, 300)
Screenshot: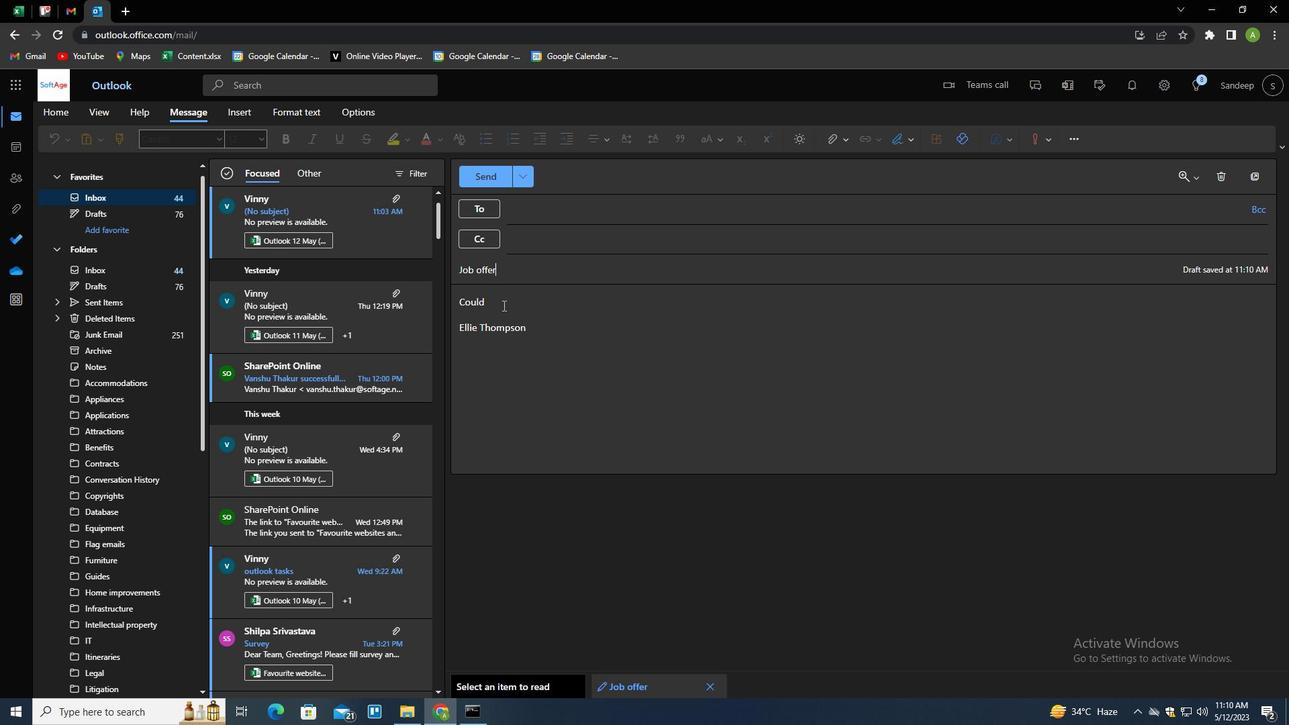 
Action: Key pressed TIY===<Key.backspace><Key.backspace><Key.backspace><Key.backspace><Key.backspace><Key.backspace>YOU<Key.space>OL<Key.backspace><Key.backspace>PLEASE<Key.space>PROVIDE<Key.space>A<Key.space>BREAD<Key.backspace>KDOWN<Key.space>OF<Key.space>THE<Key.space>PRICING<Key.shift>?
Screenshot: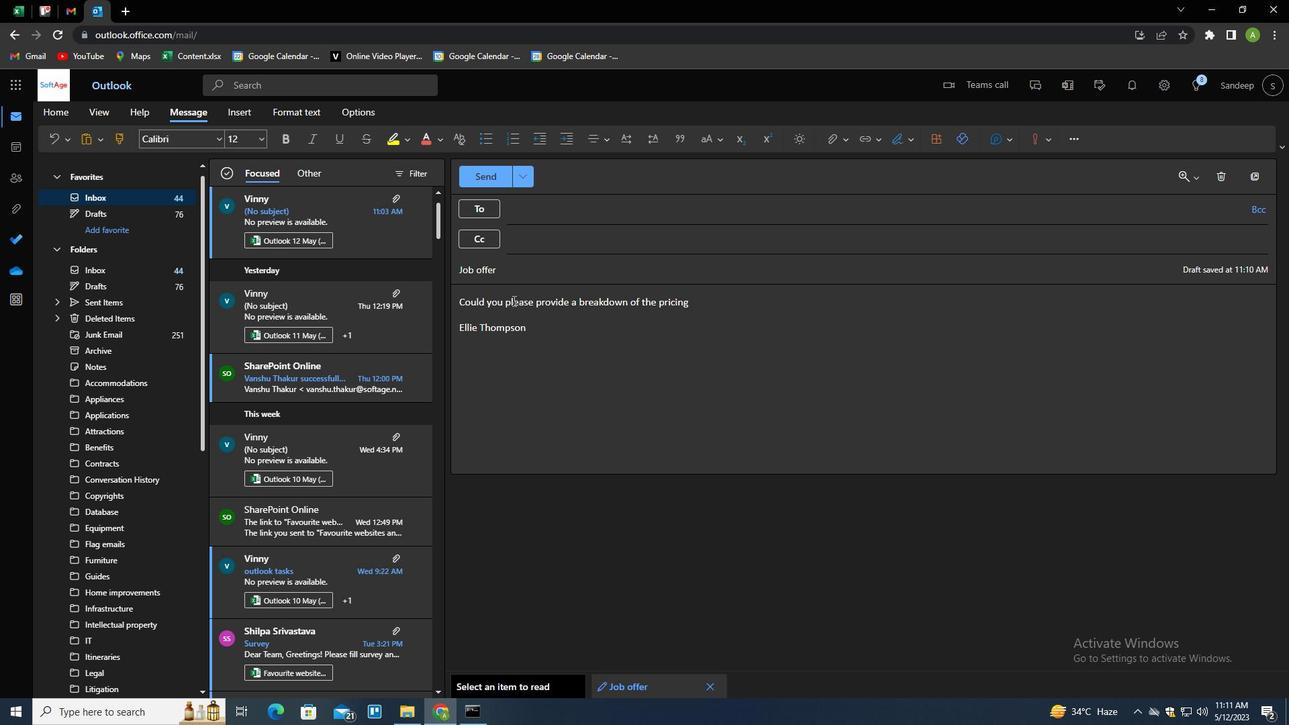 
Action: Mouse moved to (554, 210)
Screenshot: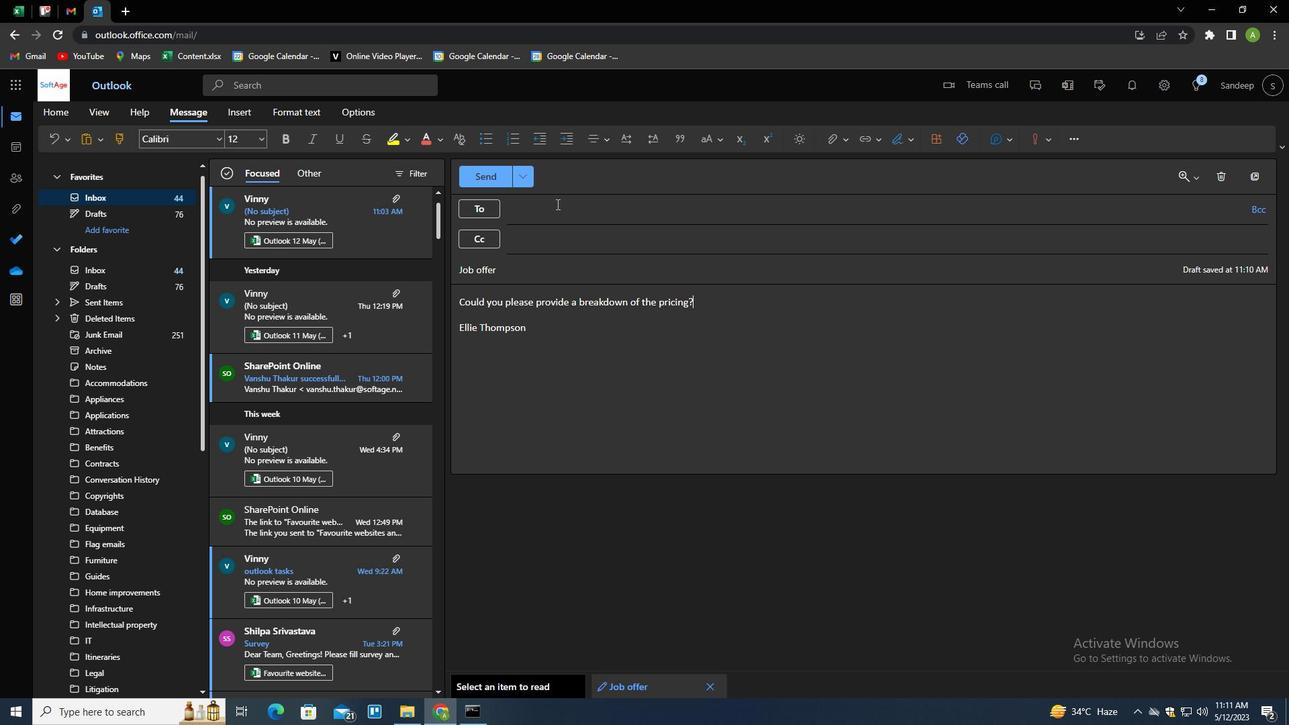 
Action: Mouse pressed left at (554, 210)
Screenshot: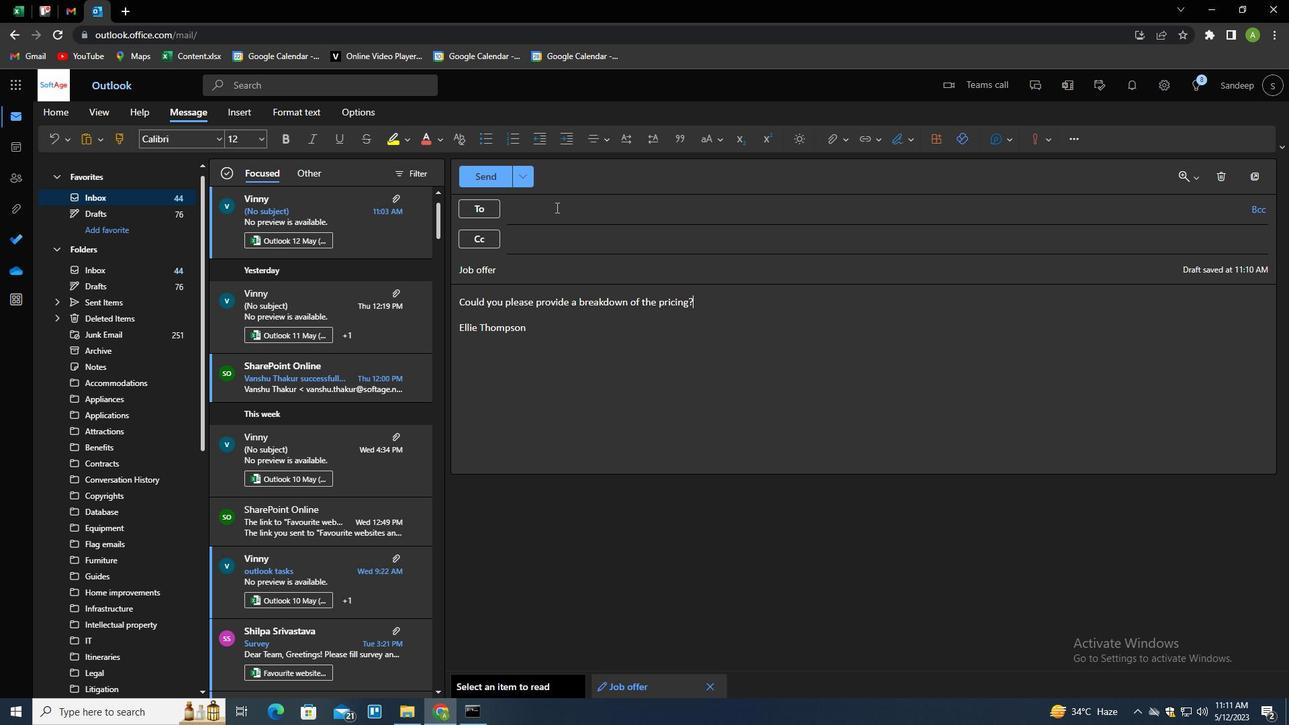 
Action: Key pressed <Key.shift>S<Key.backspace>SOFTAGE.2<Key.shift>@SOFTAGE.NET<Key.enter>SOFTAGE.<Key.shift><Key.shift><Key.shift><Key.shift><Key.shift><Key.shift><Key.shift><Key.shift>#<Key.backspace>3<Key.shift>@SOFTAGE.NET<Key.enter>
Screenshot: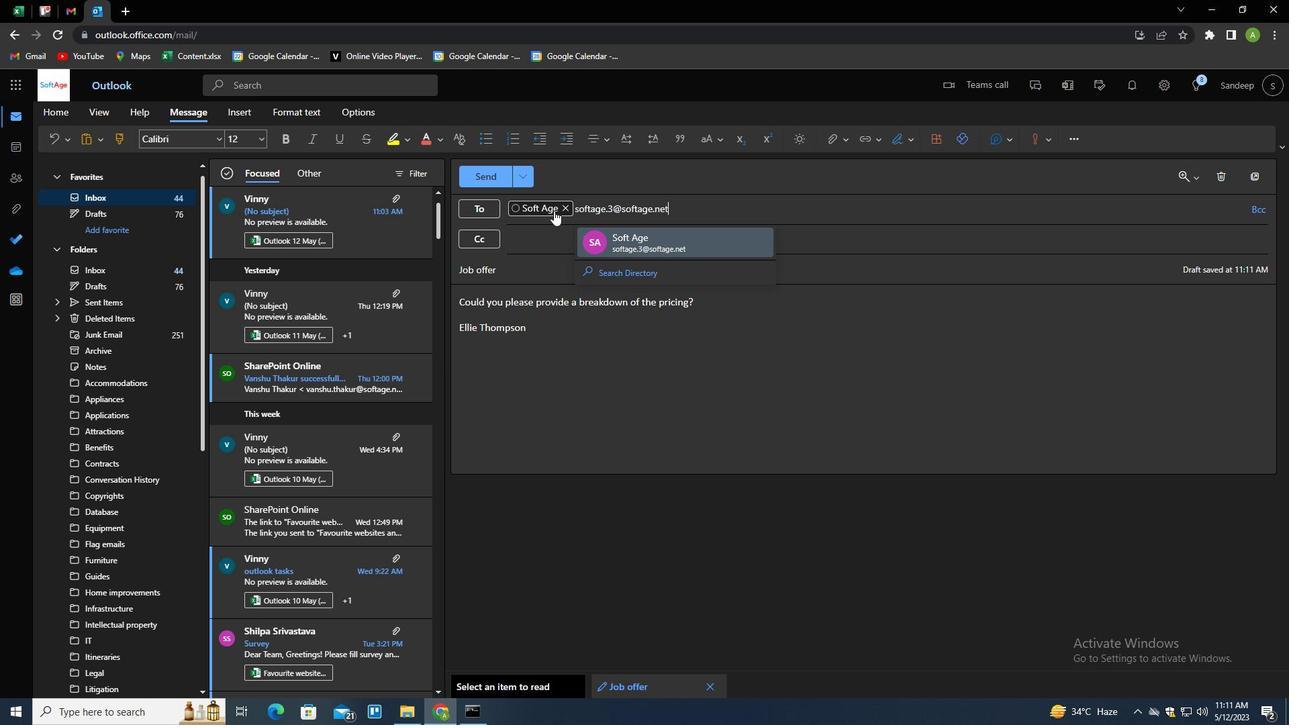 
Action: Mouse moved to (834, 144)
Screenshot: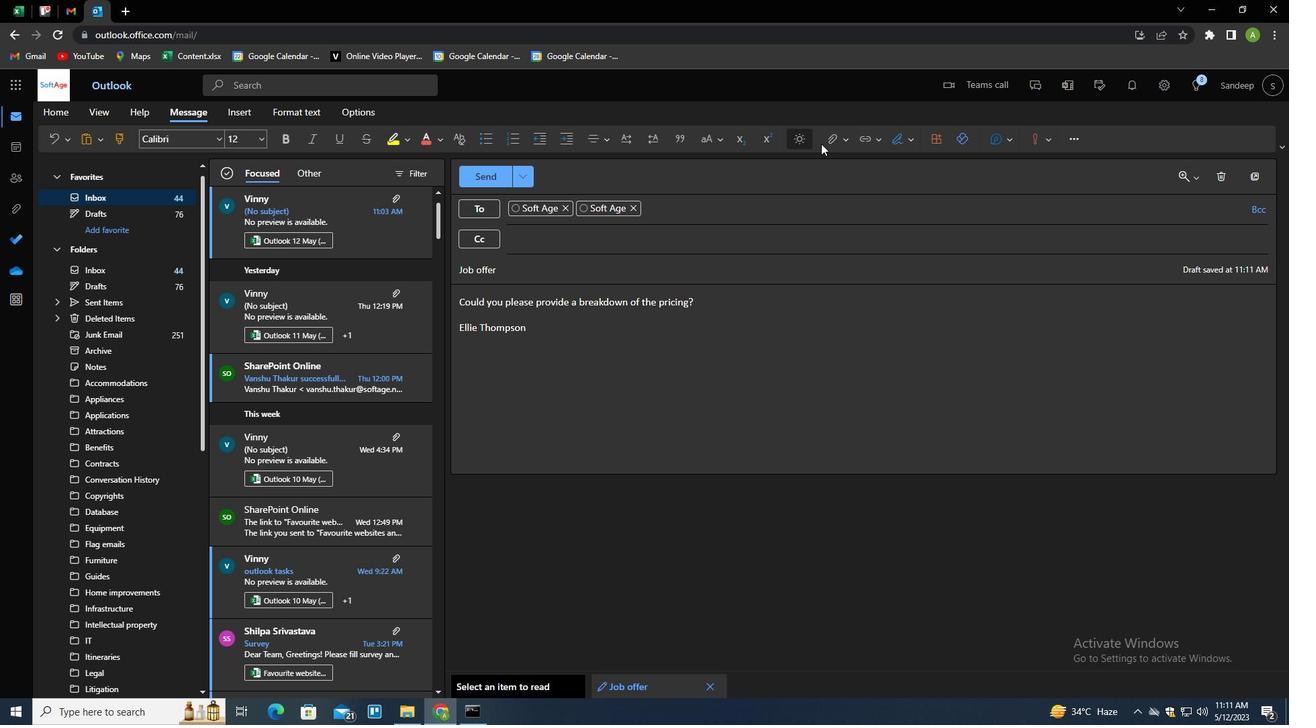 
Action: Mouse pressed left at (834, 144)
Screenshot: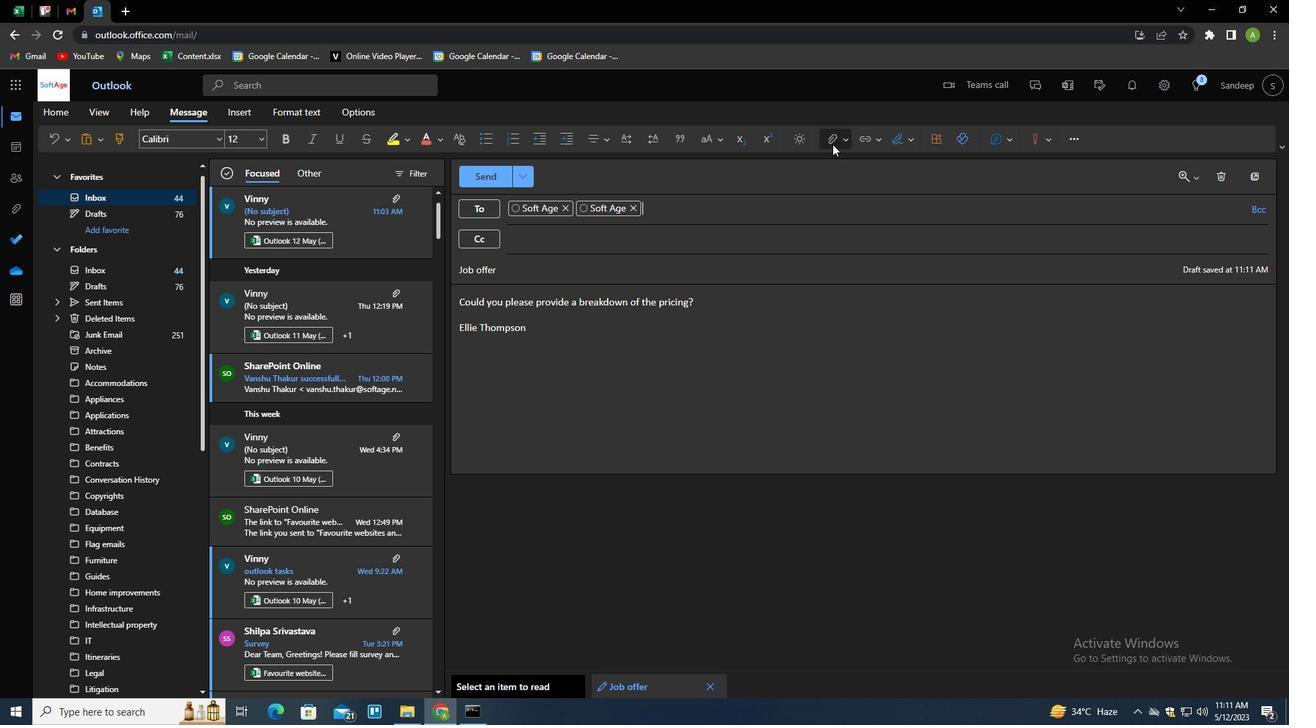 
Action: Mouse moved to (812, 169)
Screenshot: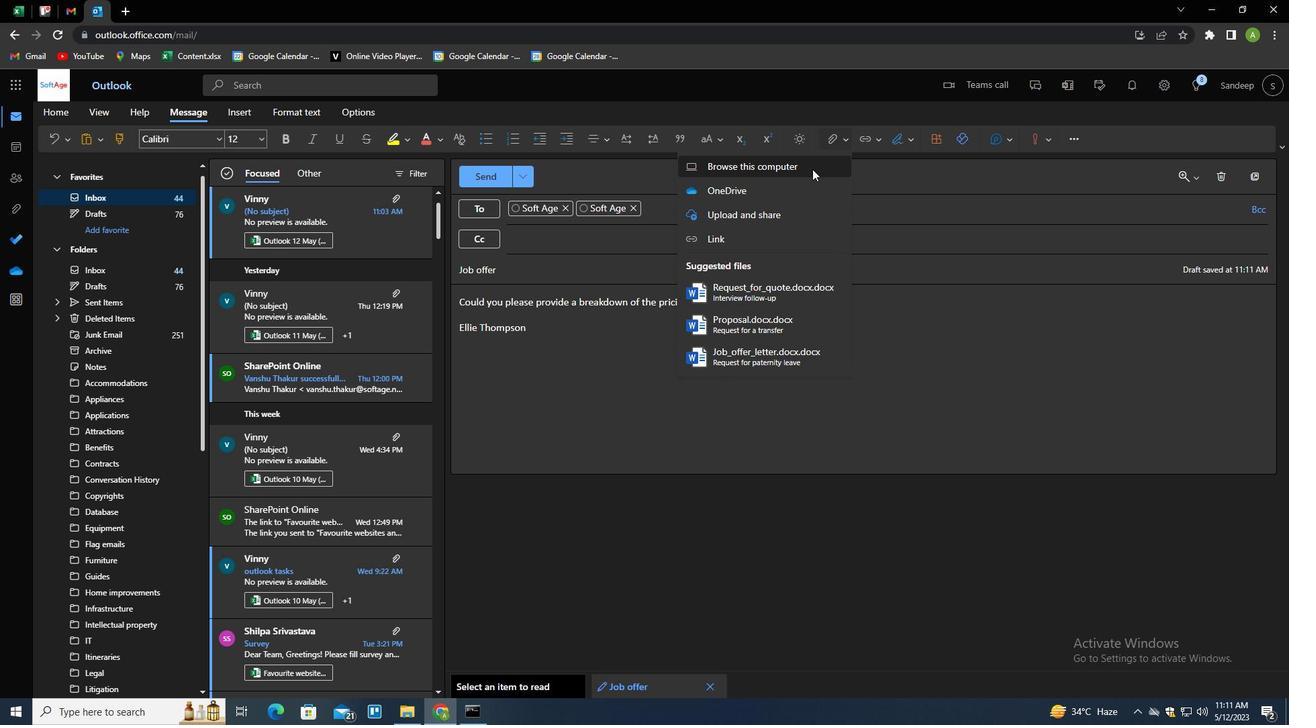 
Action: Mouse pressed left at (812, 169)
Screenshot: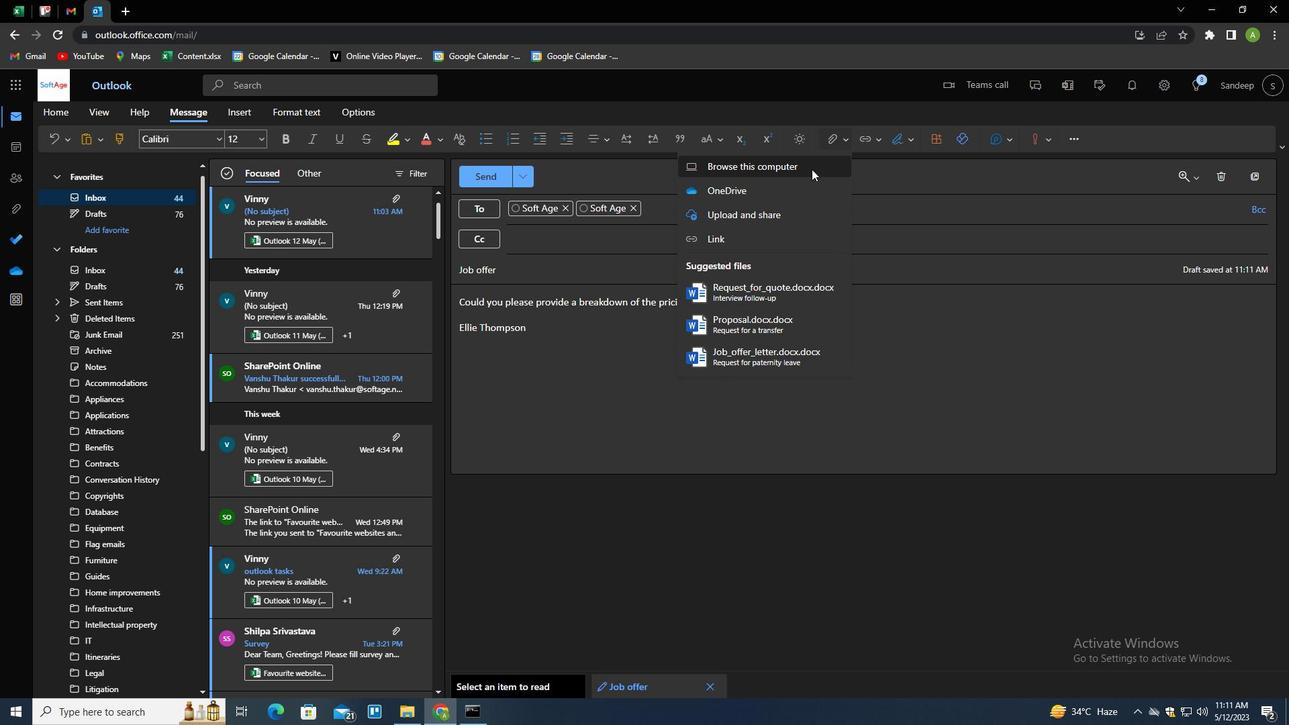 
Action: Mouse moved to (229, 194)
Screenshot: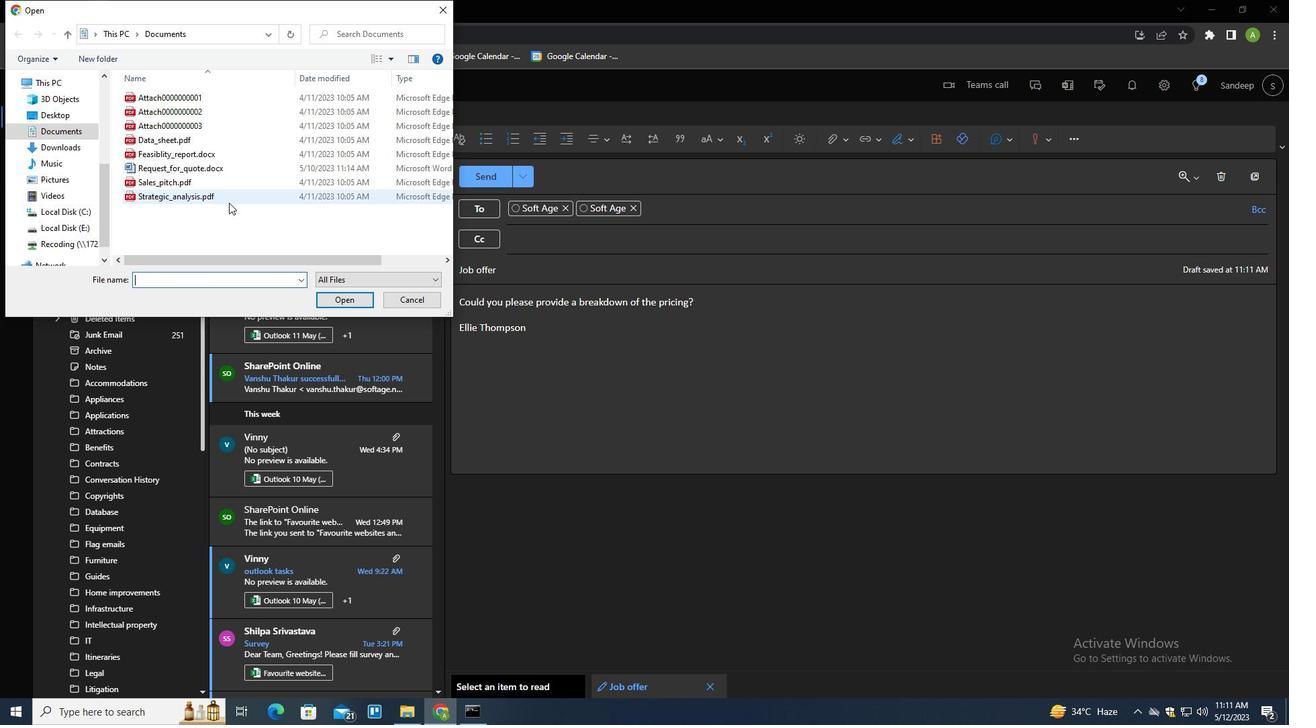 
Action: Mouse pressed left at (229, 194)
Screenshot: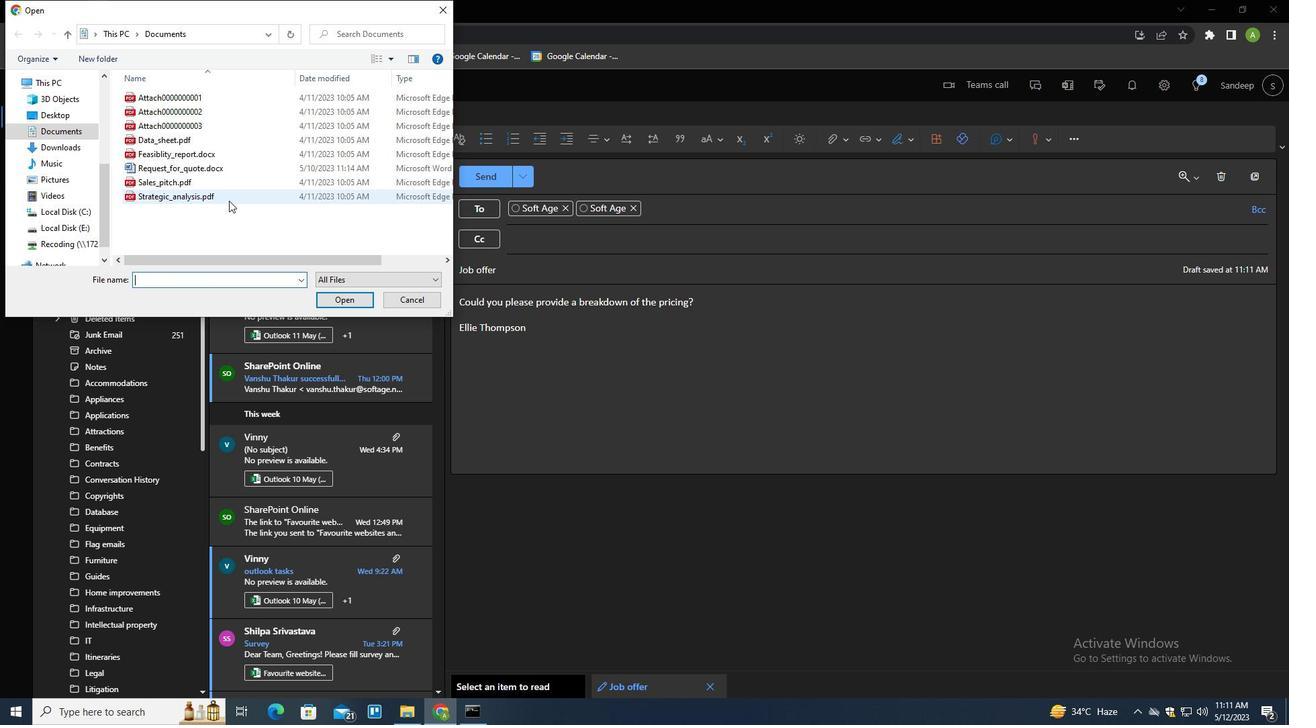 
Action: Key pressed <Key.f2><Key.shift>RISK<Key.shift>_MANAGEMENT<Key.shift>_PLAN.PDF<Key.enter>
Screenshot: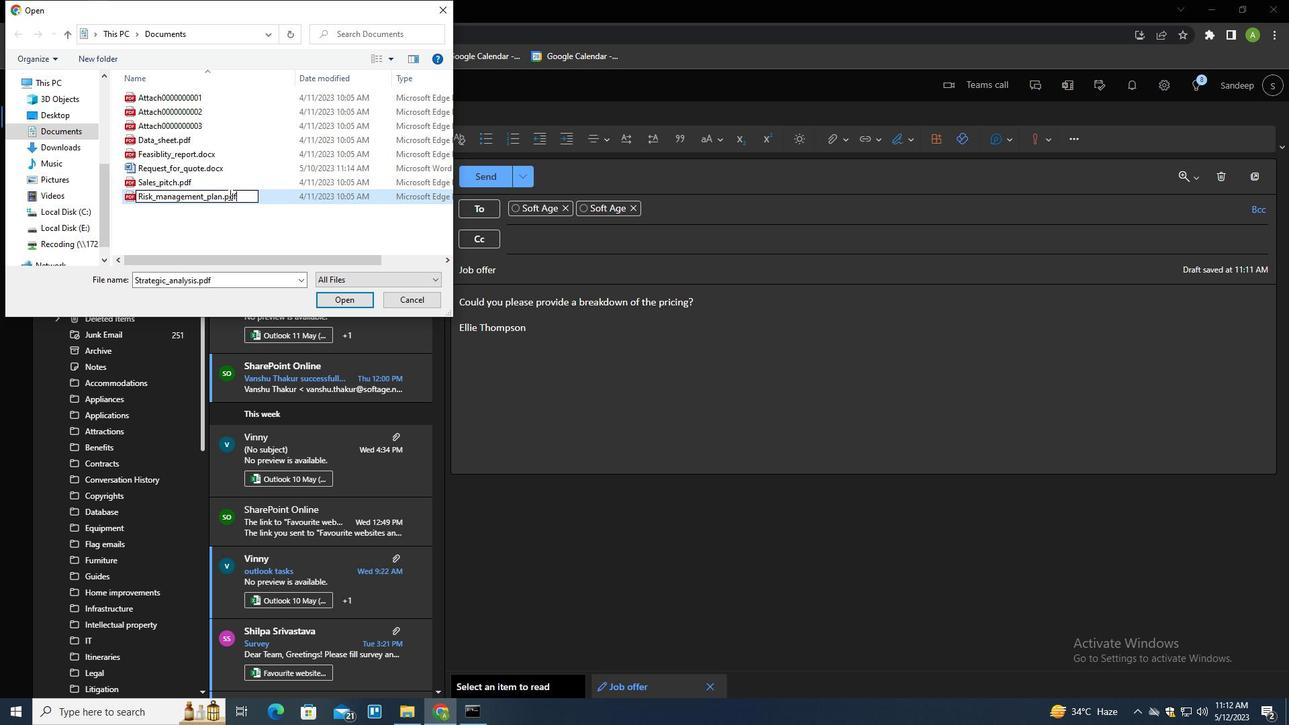 
Action: Mouse pressed left at (229, 194)
Screenshot: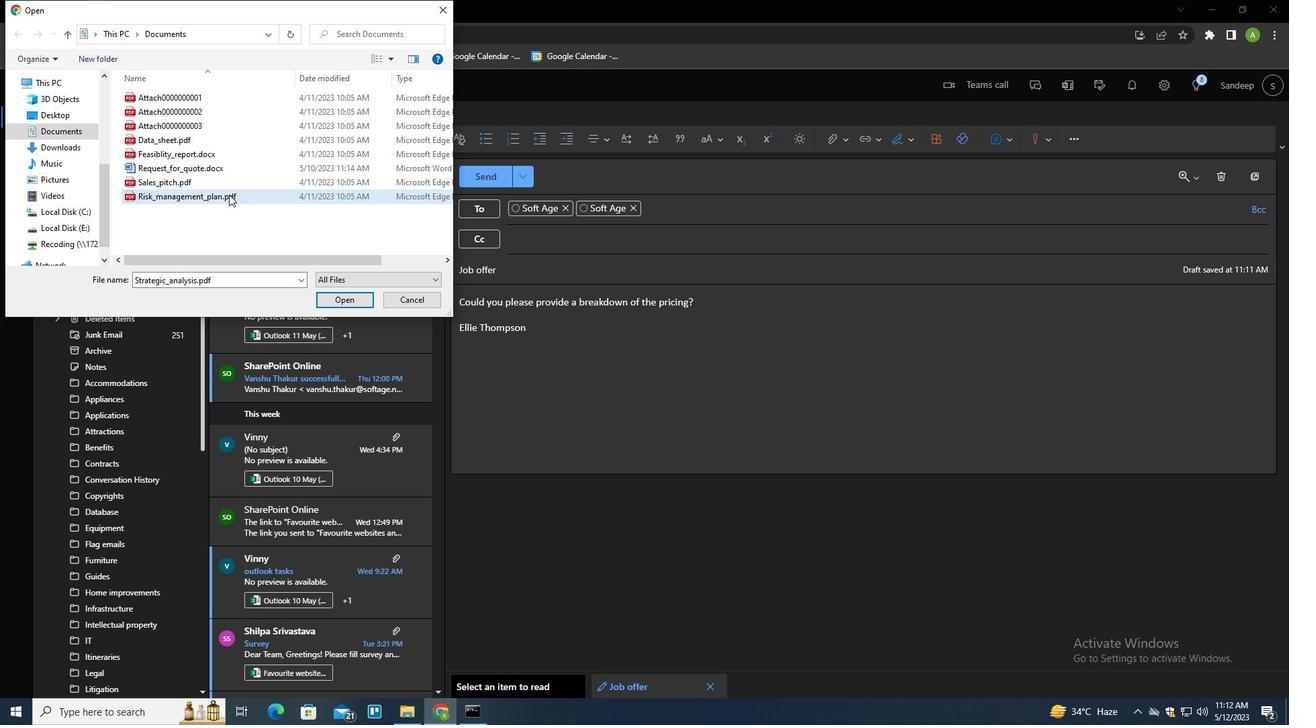 
Action: Mouse moved to (331, 299)
Screenshot: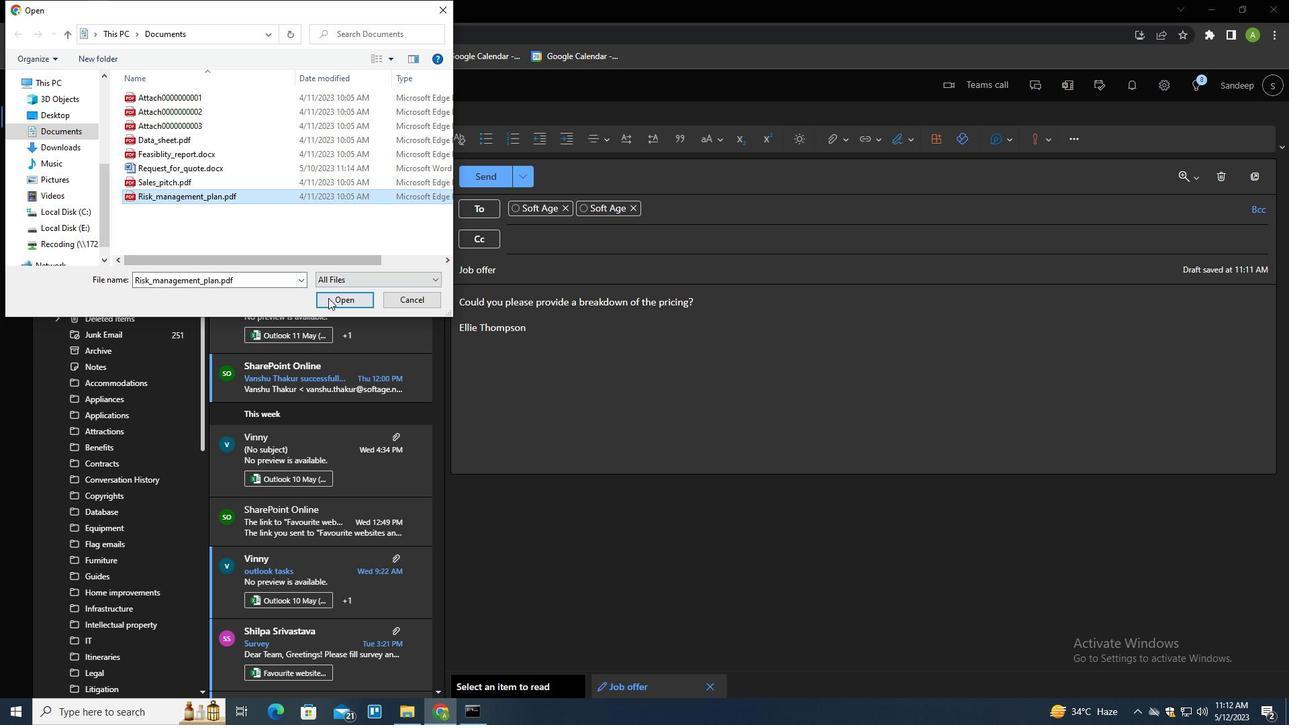 
Action: Mouse pressed left at (331, 299)
Screenshot: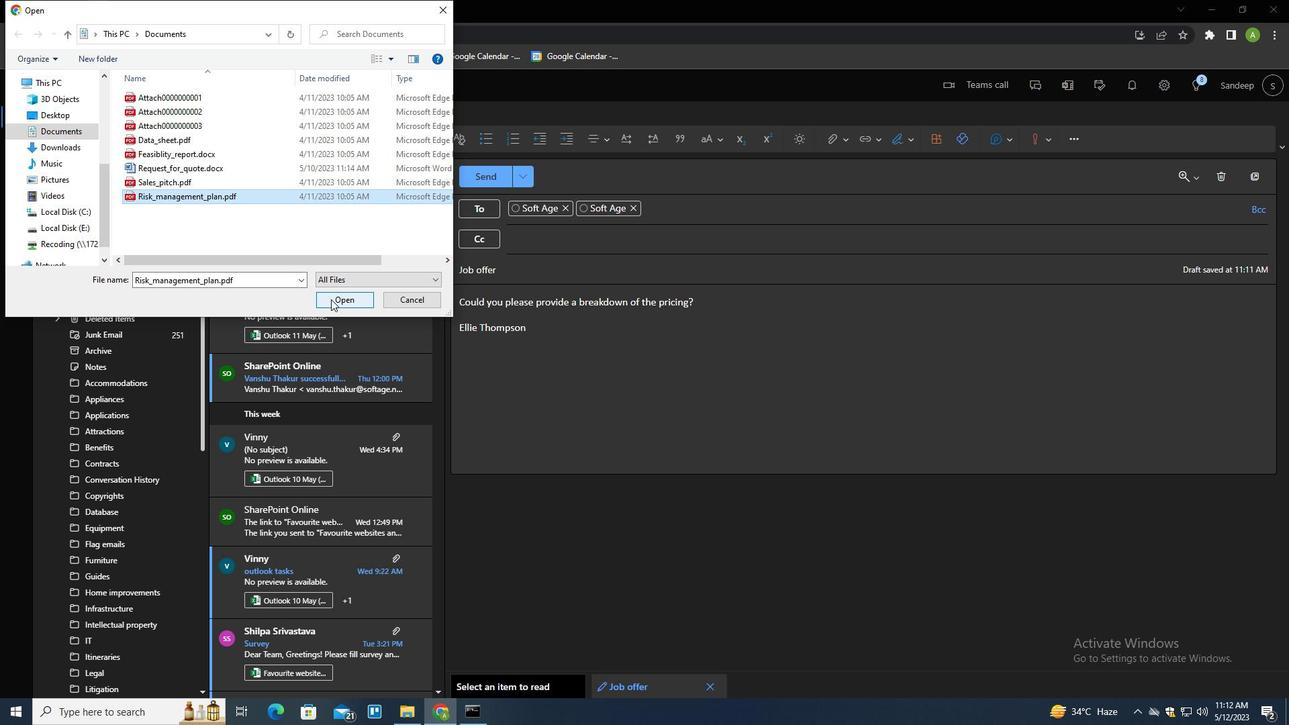 
Action: Mouse moved to (846, 143)
Screenshot: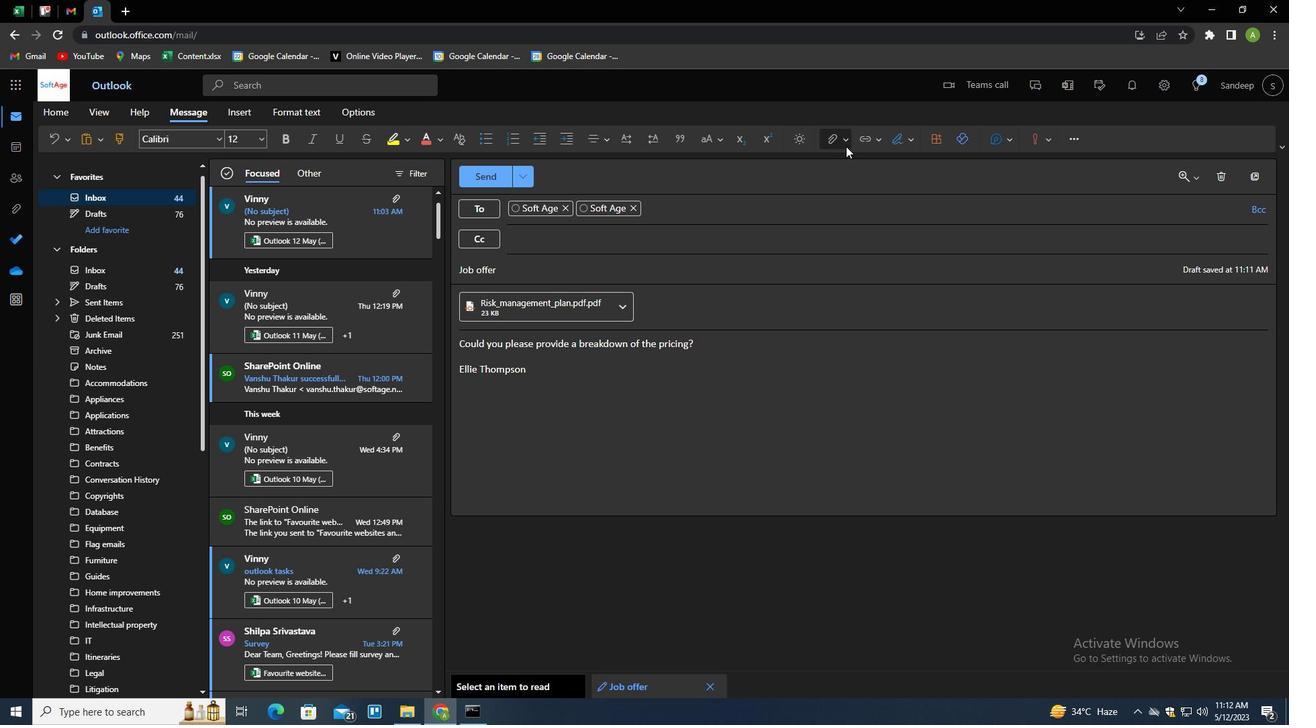 
Action: Mouse pressed left at (846, 143)
Screenshot: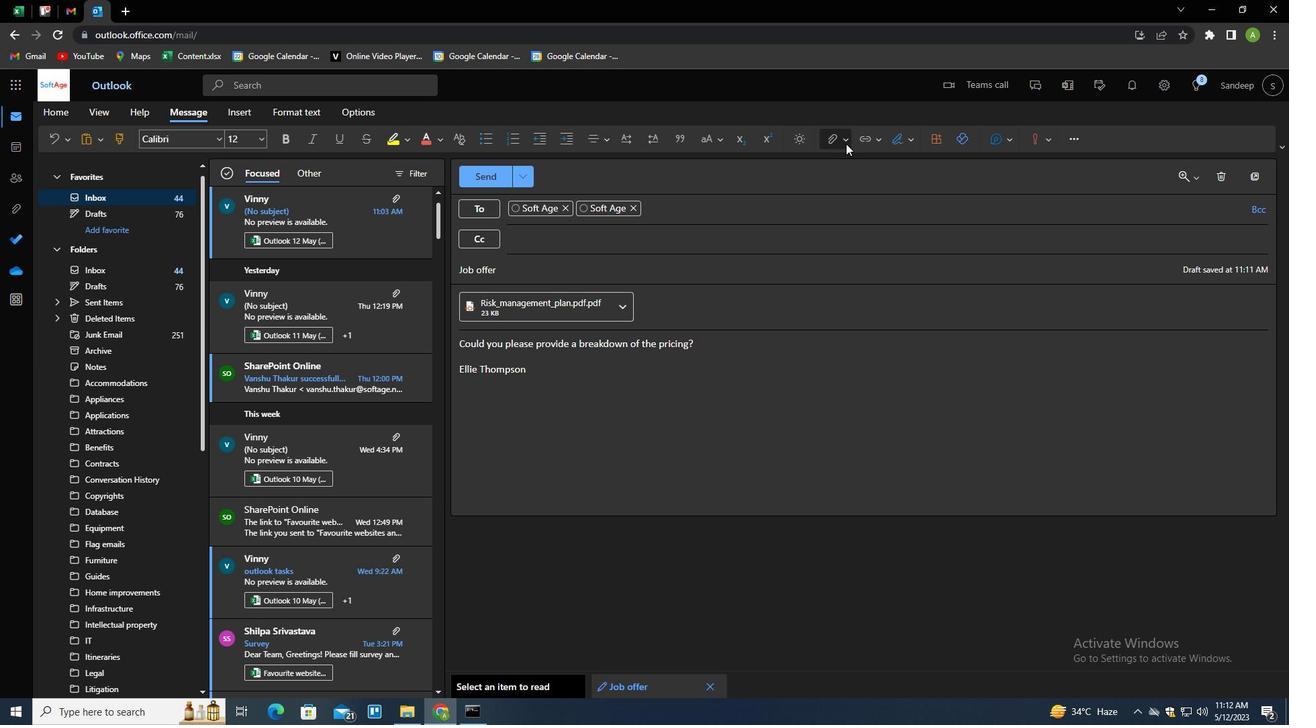 
Action: Mouse moved to (818, 162)
Screenshot: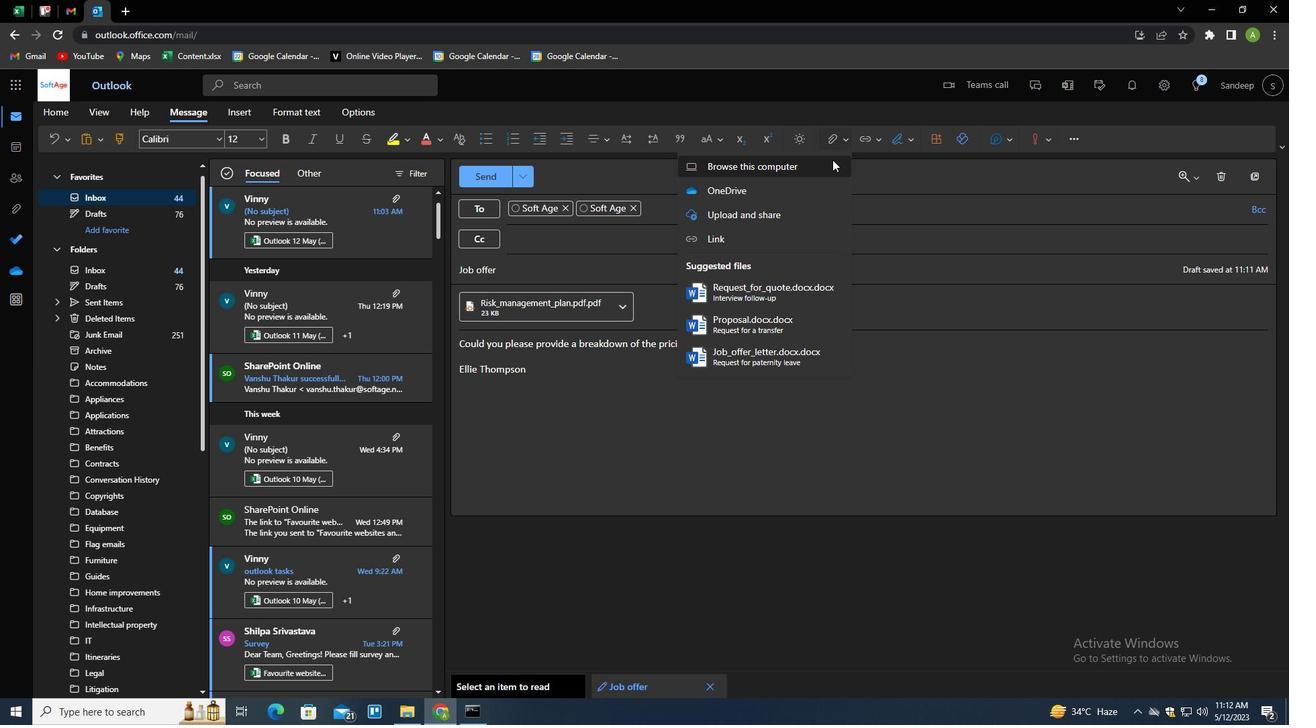 
Action: Mouse pressed left at (818, 162)
Screenshot: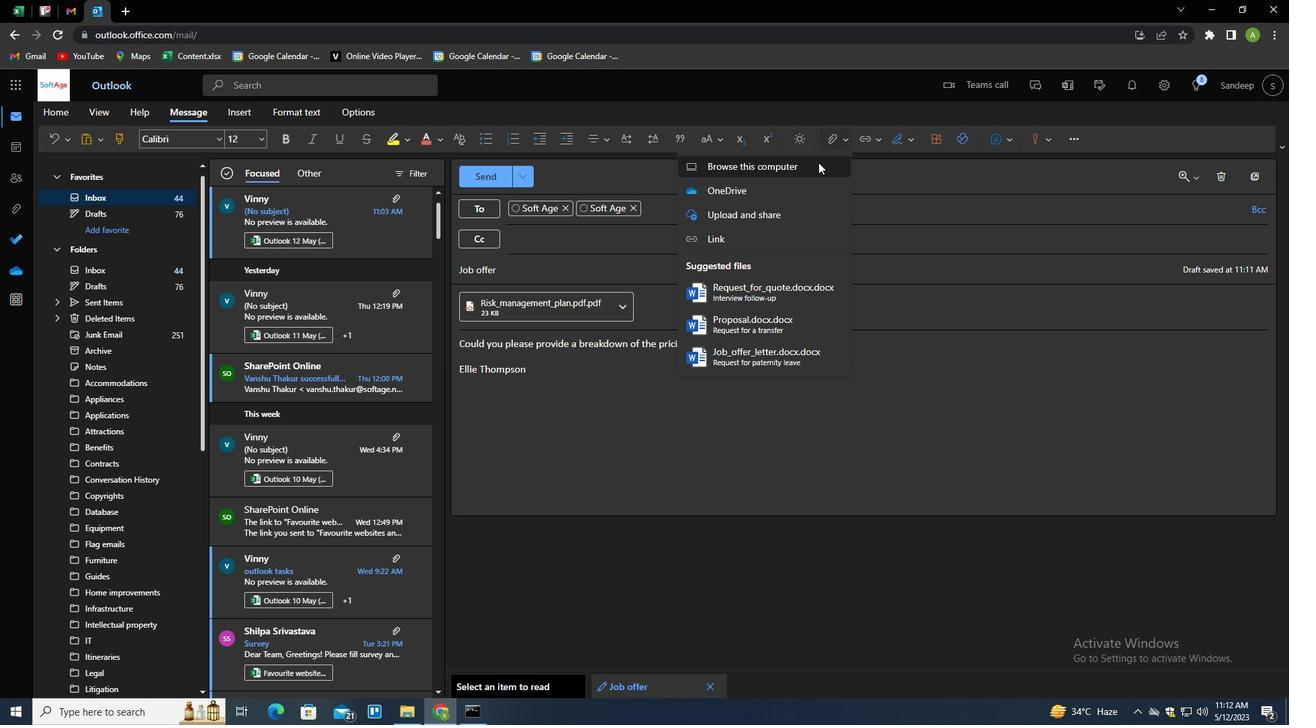 
Action: Mouse moved to (783, 411)
Screenshot: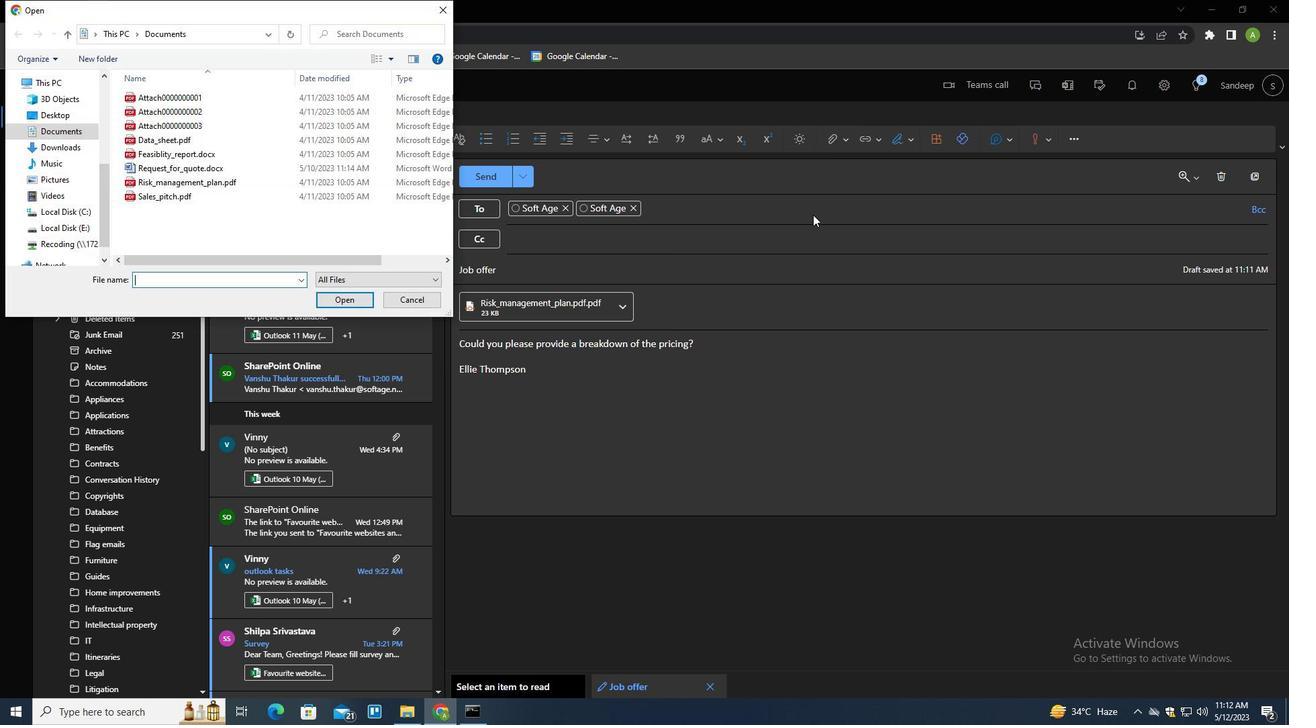 
Action: Mouse pressed left at (783, 411)
Screenshot: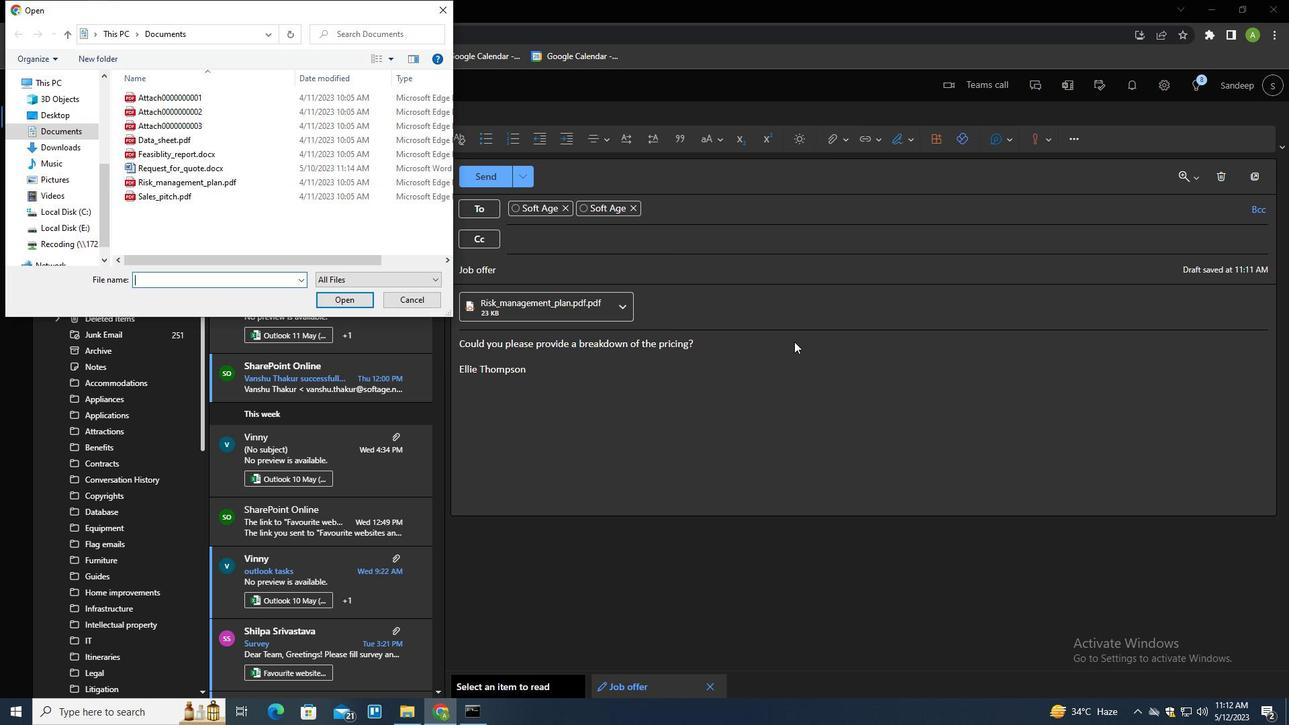 
Action: Mouse moved to (388, 298)
Screenshot: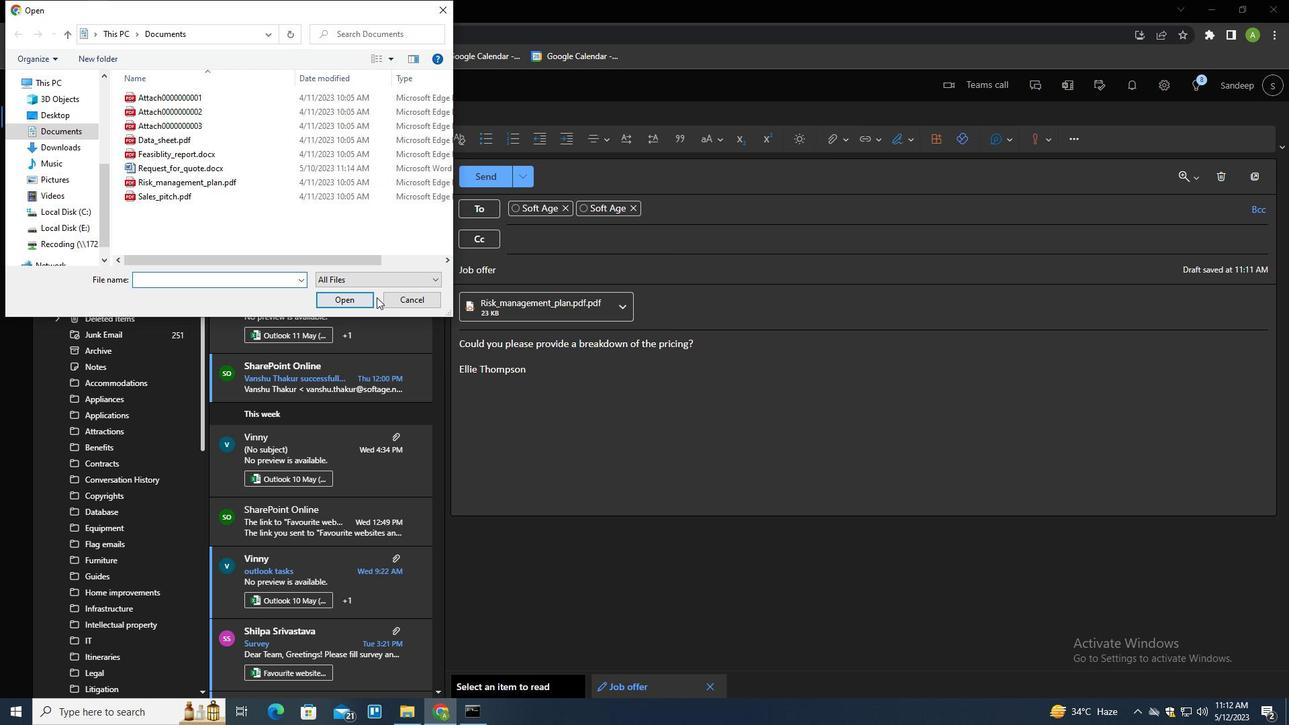 
Action: Mouse pressed left at (388, 298)
Screenshot: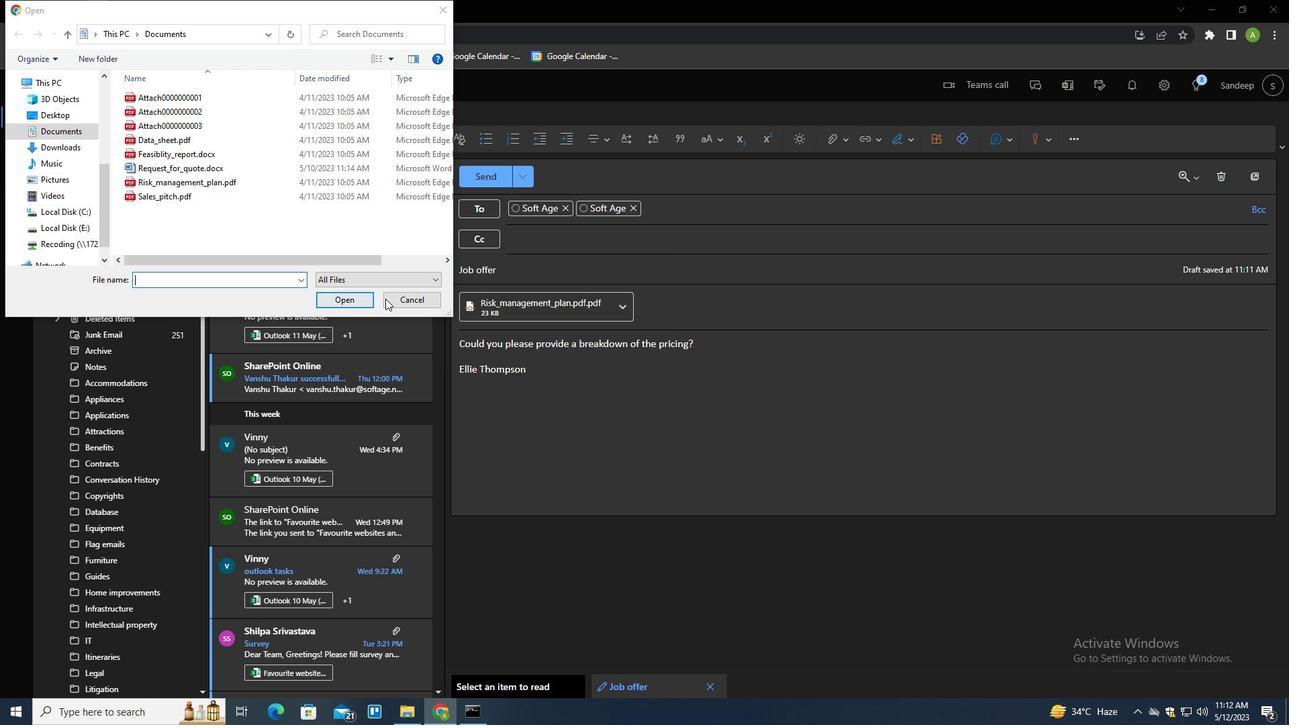 
Action: Mouse moved to (503, 178)
Screenshot: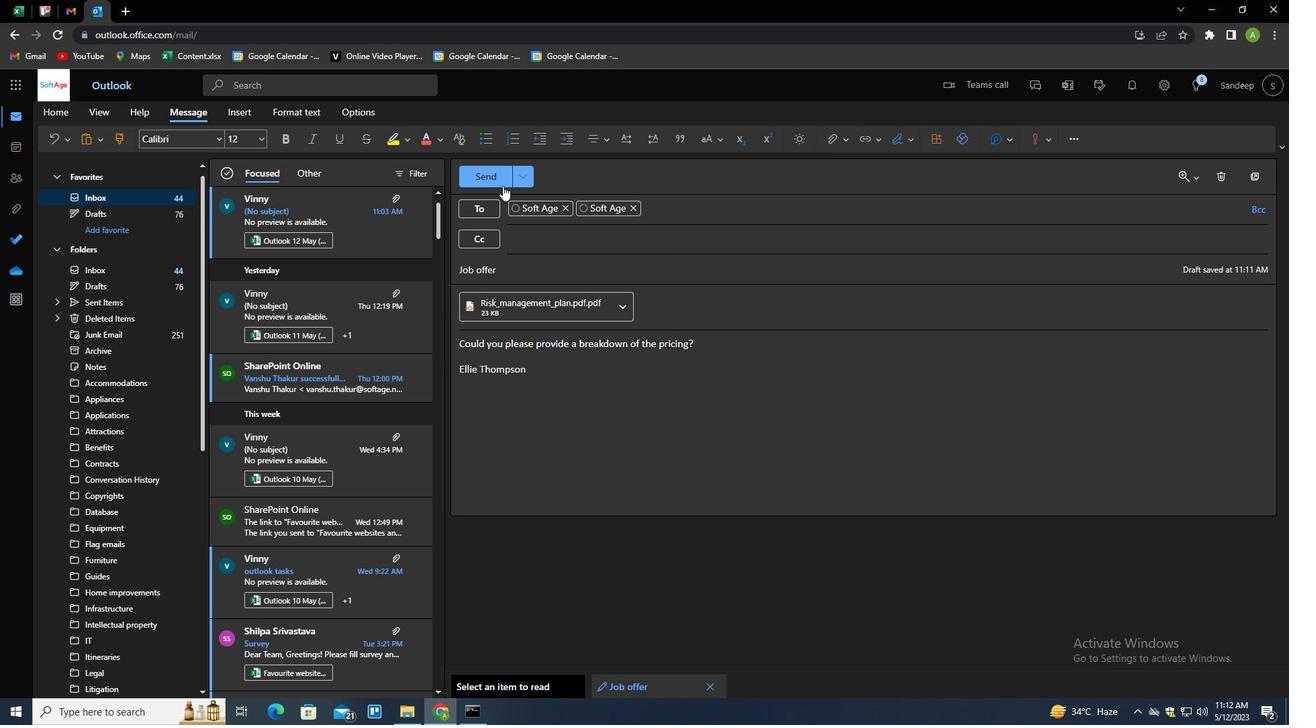 
Action: Mouse pressed left at (503, 178)
Screenshot: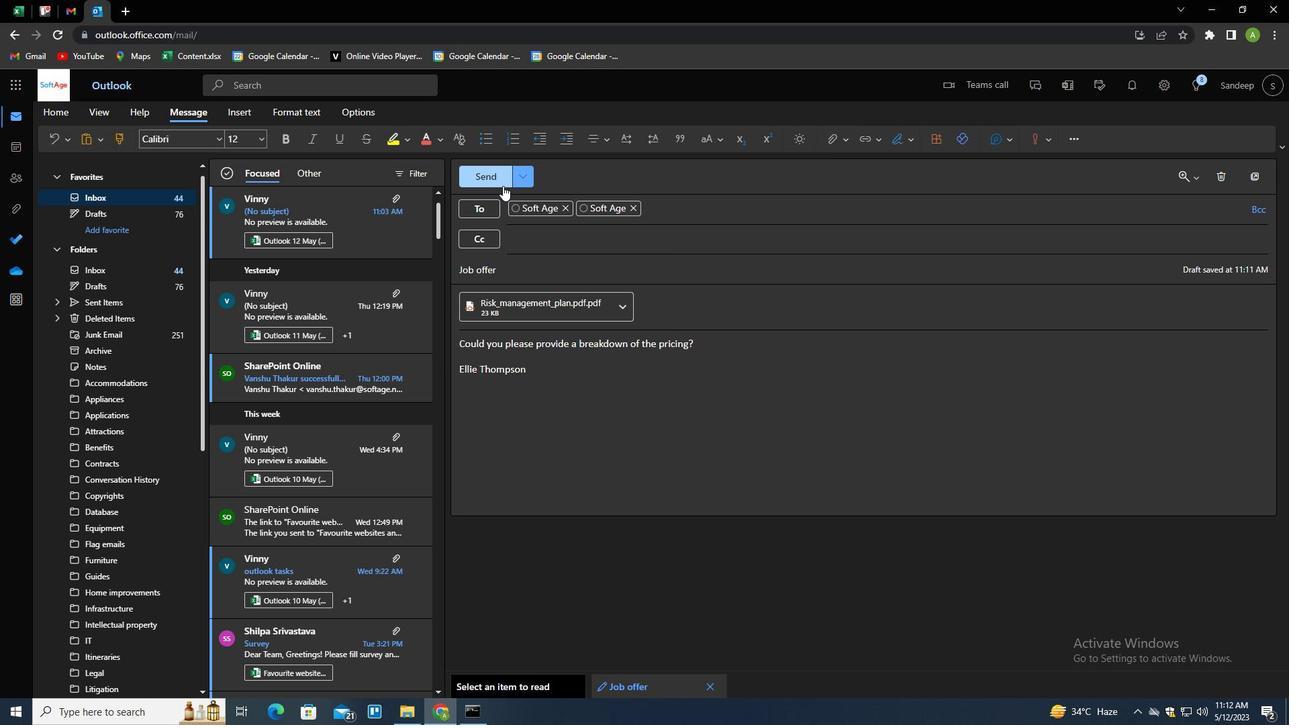 
Action: Mouse moved to (720, 384)
Screenshot: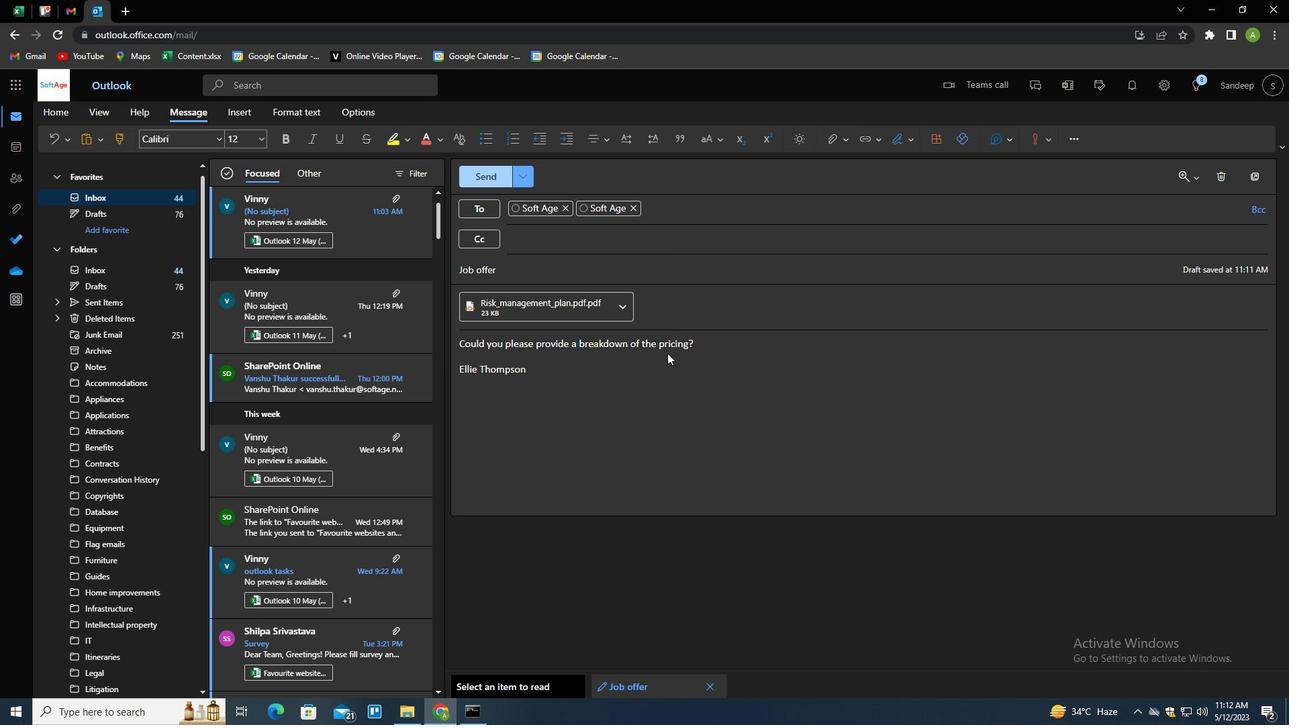
